 Task: Find connections with filter location Koāth with filter topic #managementwith filter profile language German with filter current company Hacker Associate with filter school Late Shri. Vishnu Waman Thakur Charitable Trust VIVA Institute of Technology at Shirgoan Post Virar Tal Vasai Dist Thane with filter industry Venture Capital and Private Equity Principals with filter service category Computer Networking with filter keywords title Software Engineer
Action: Mouse moved to (259, 212)
Screenshot: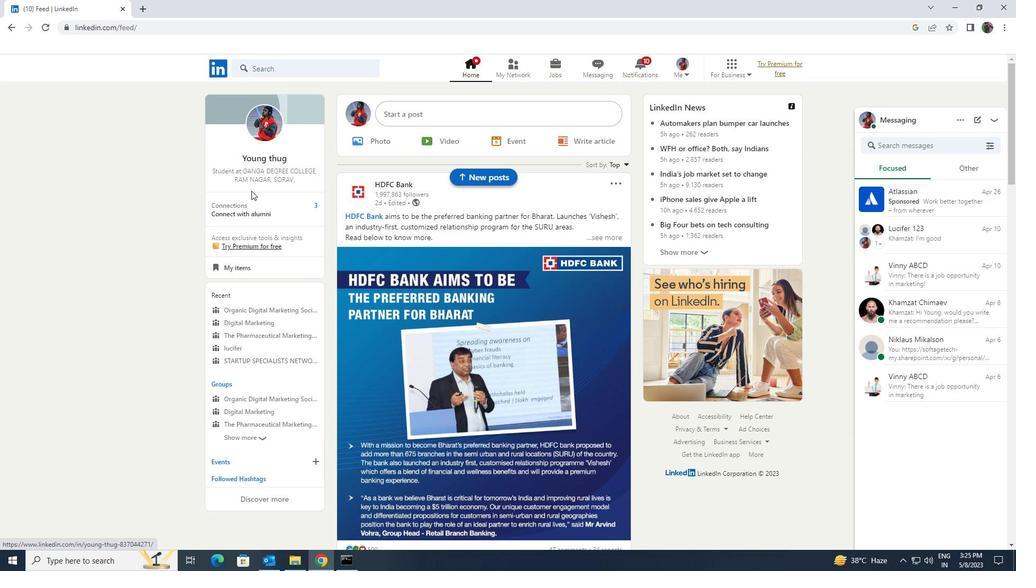 
Action: Mouse pressed left at (259, 212)
Screenshot: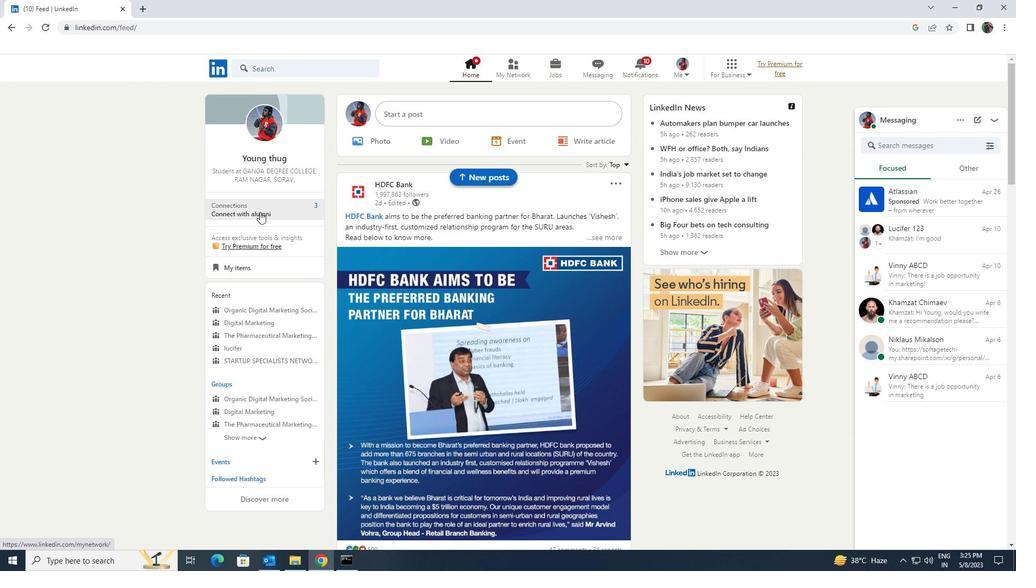 
Action: Mouse moved to (267, 127)
Screenshot: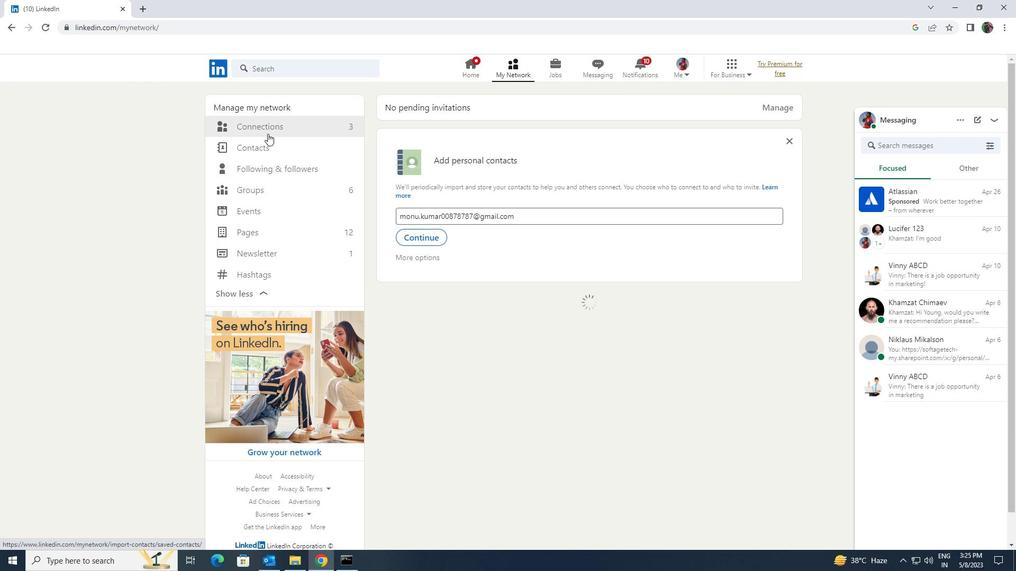 
Action: Mouse pressed left at (267, 127)
Screenshot: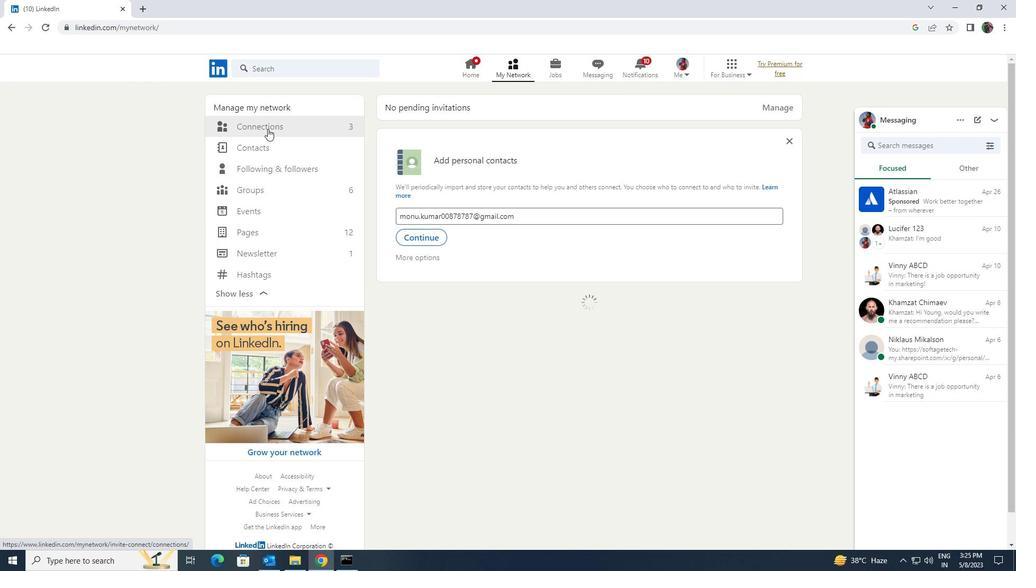 
Action: Mouse moved to (563, 127)
Screenshot: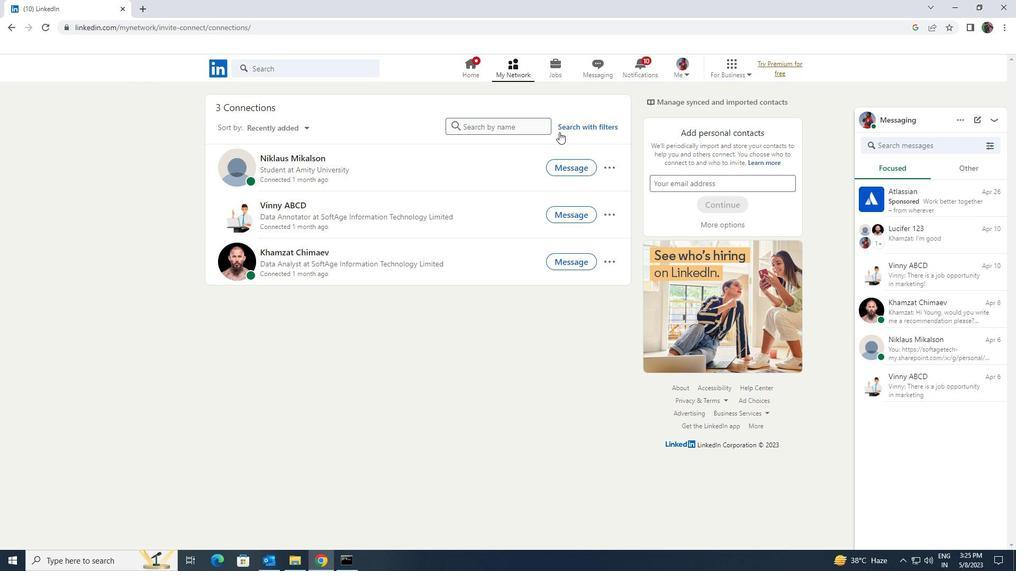 
Action: Mouse pressed left at (563, 127)
Screenshot: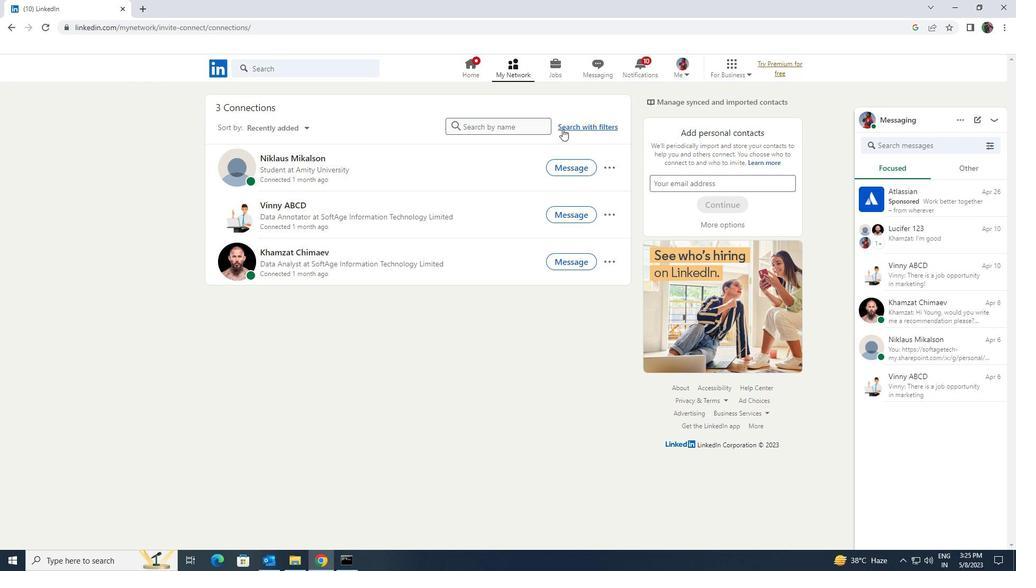 
Action: Mouse moved to (529, 98)
Screenshot: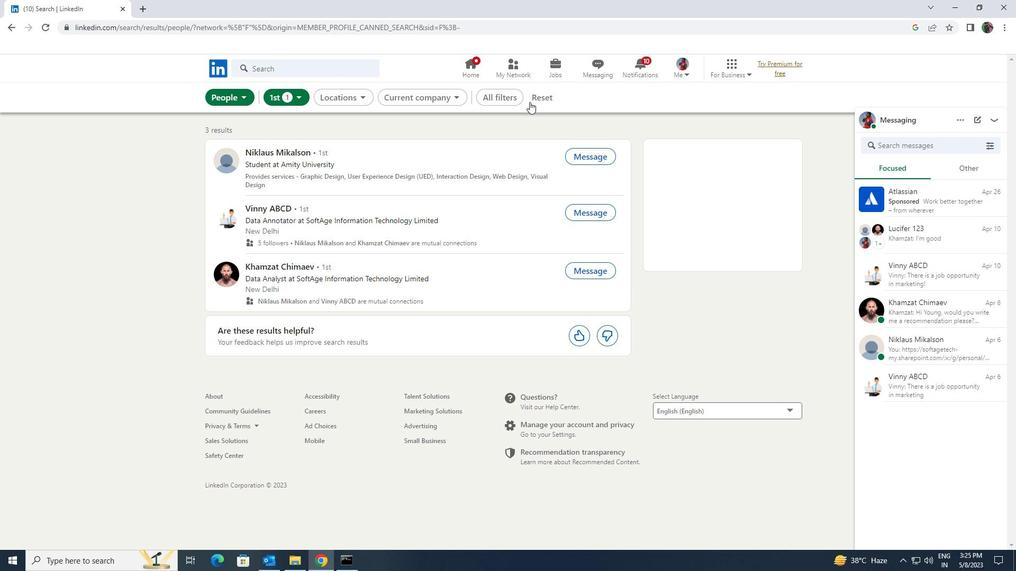 
Action: Mouse pressed left at (529, 98)
Screenshot: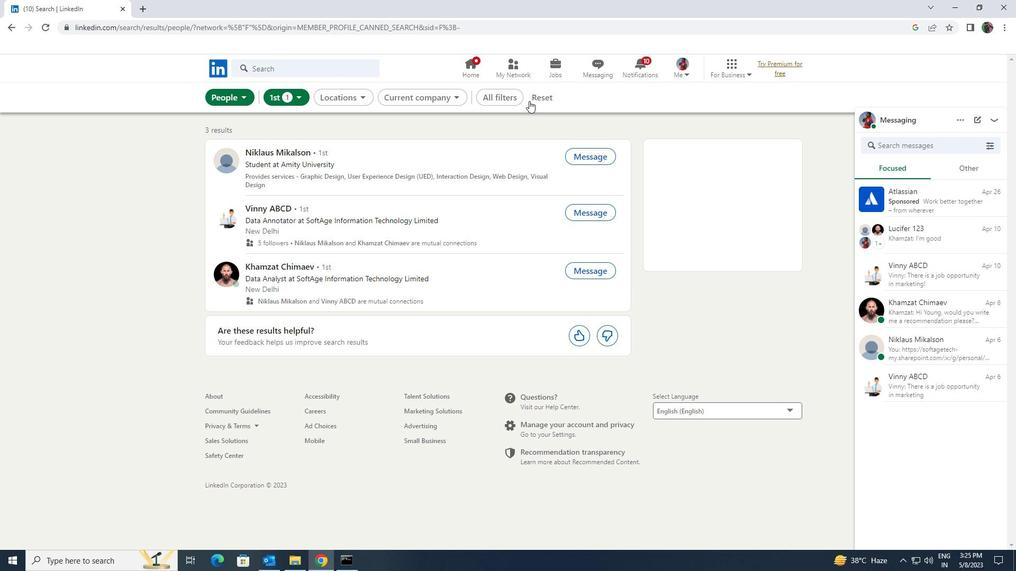 
Action: Mouse moved to (523, 102)
Screenshot: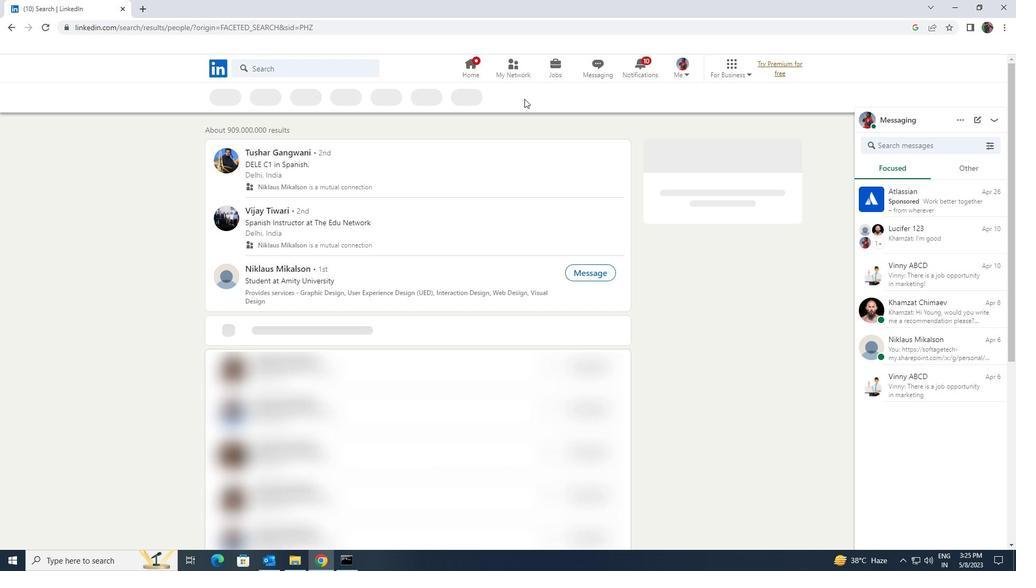 
Action: Mouse pressed left at (523, 102)
Screenshot: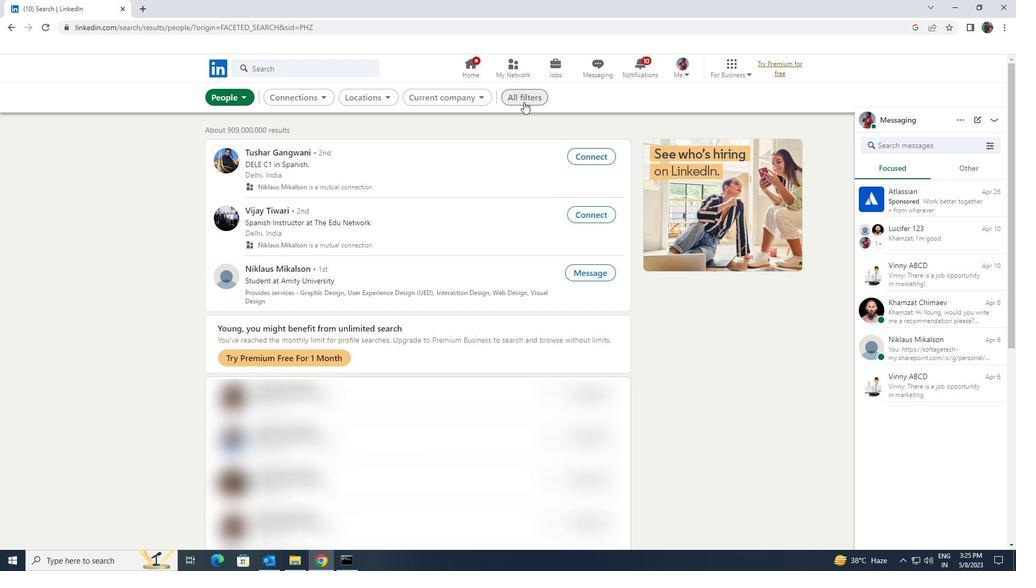 
Action: Mouse moved to (881, 416)
Screenshot: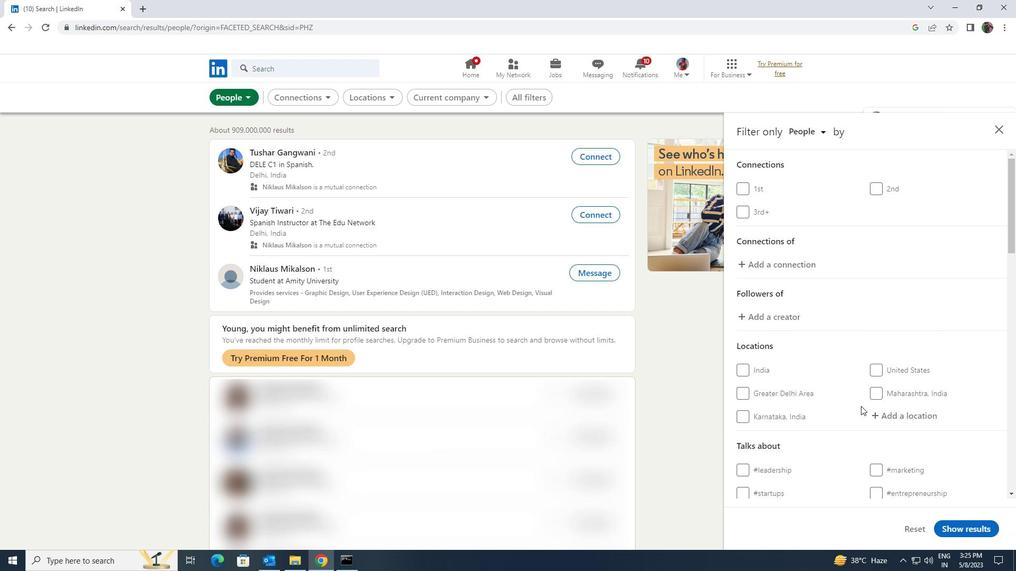 
Action: Mouse pressed left at (881, 416)
Screenshot: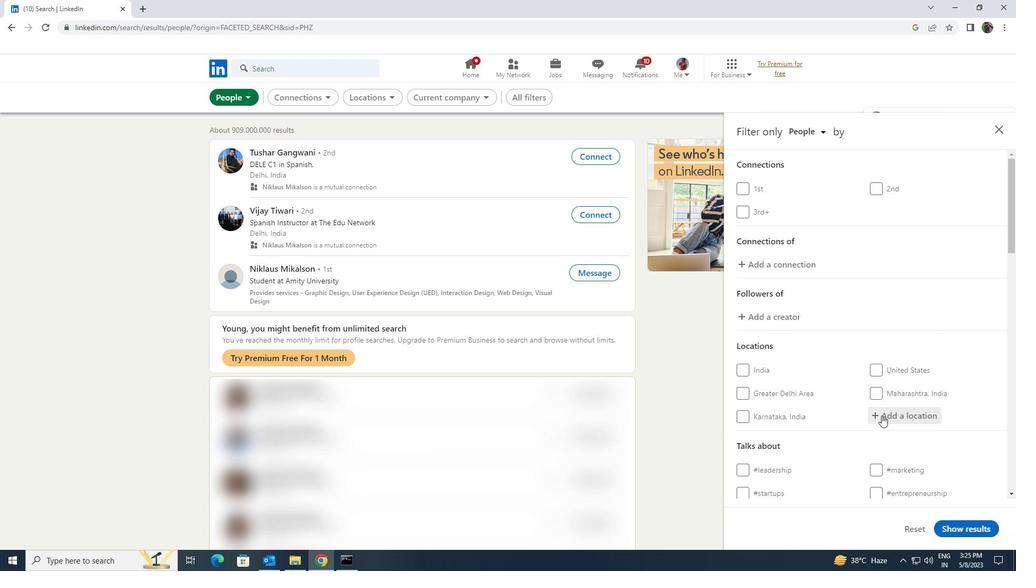 
Action: Key pressed <Key.shift>KOATH
Screenshot: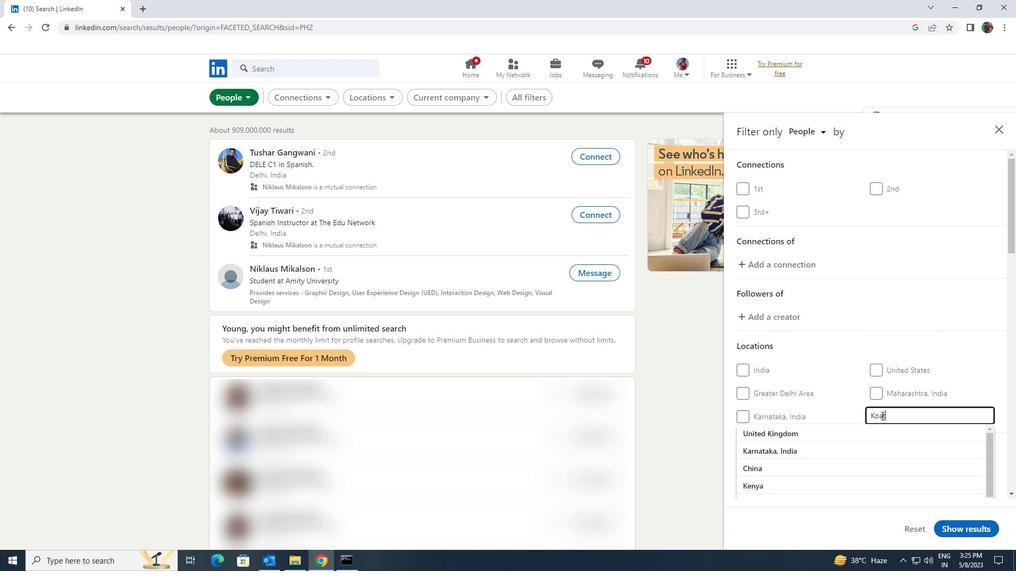 
Action: Mouse moved to (886, 413)
Screenshot: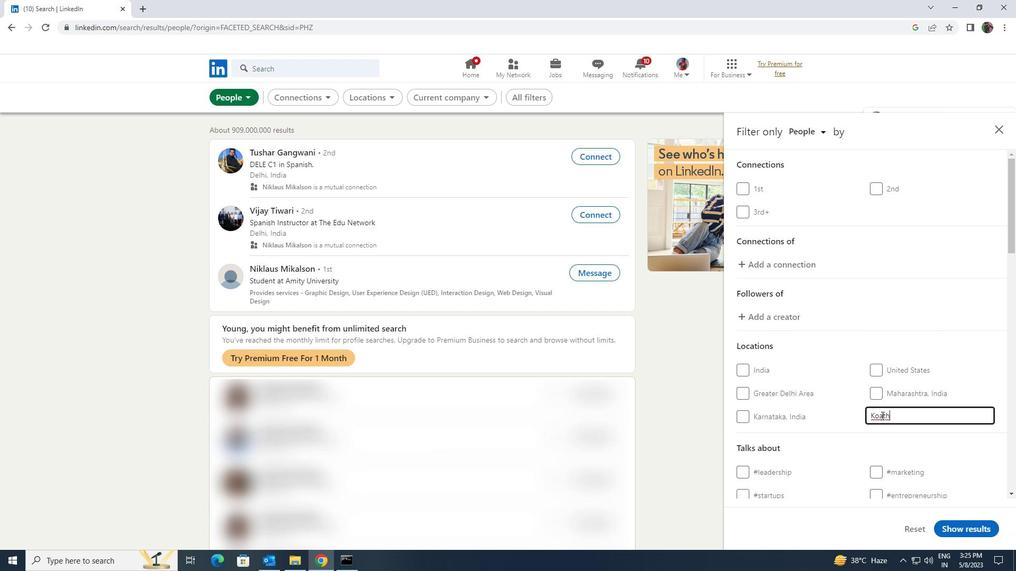 
Action: Mouse scrolled (886, 412) with delta (0, 0)
Screenshot: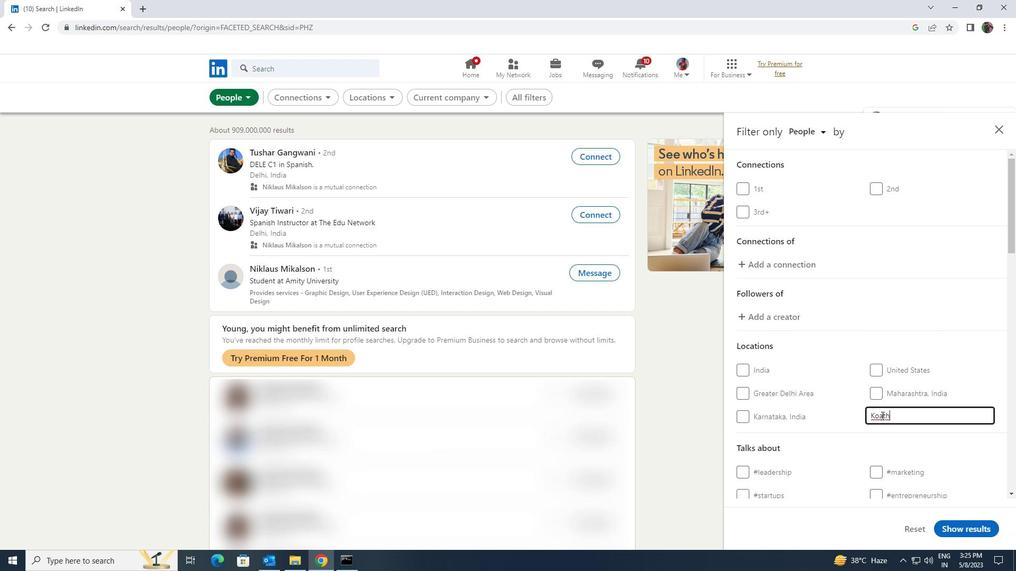 
Action: Mouse scrolled (886, 412) with delta (0, 0)
Screenshot: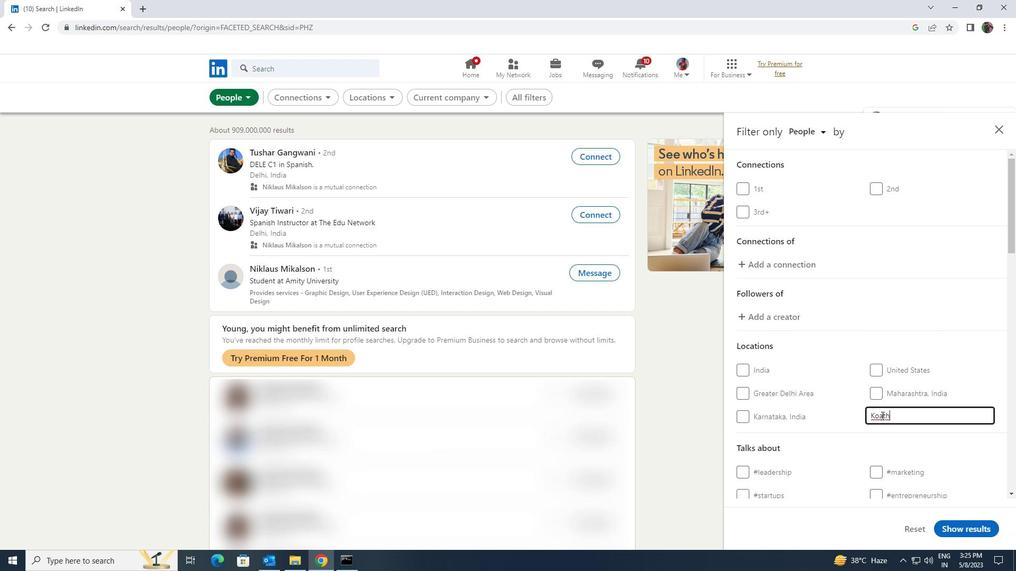 
Action: Mouse moved to (888, 412)
Screenshot: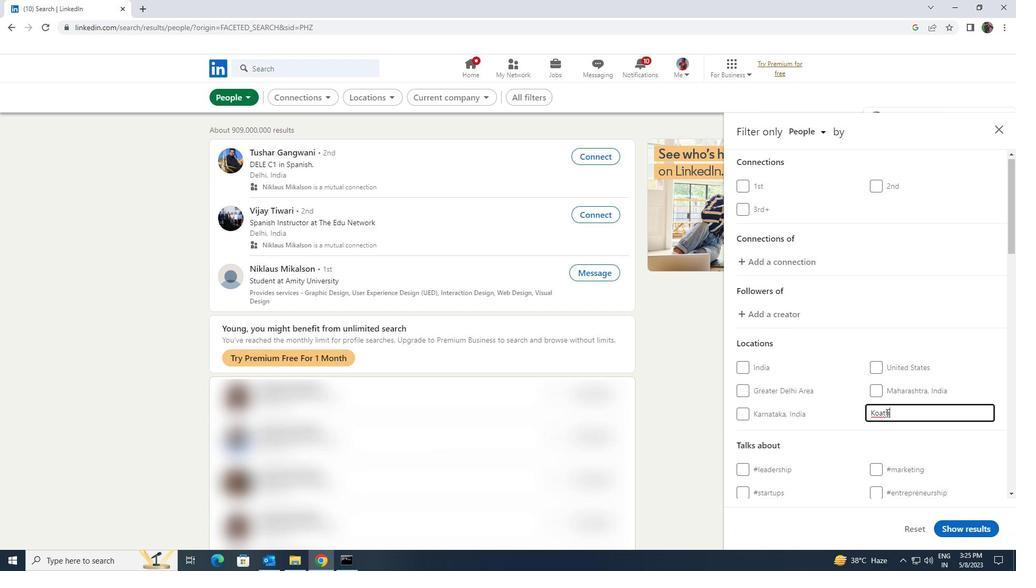 
Action: Mouse pressed left at (888, 412)
Screenshot: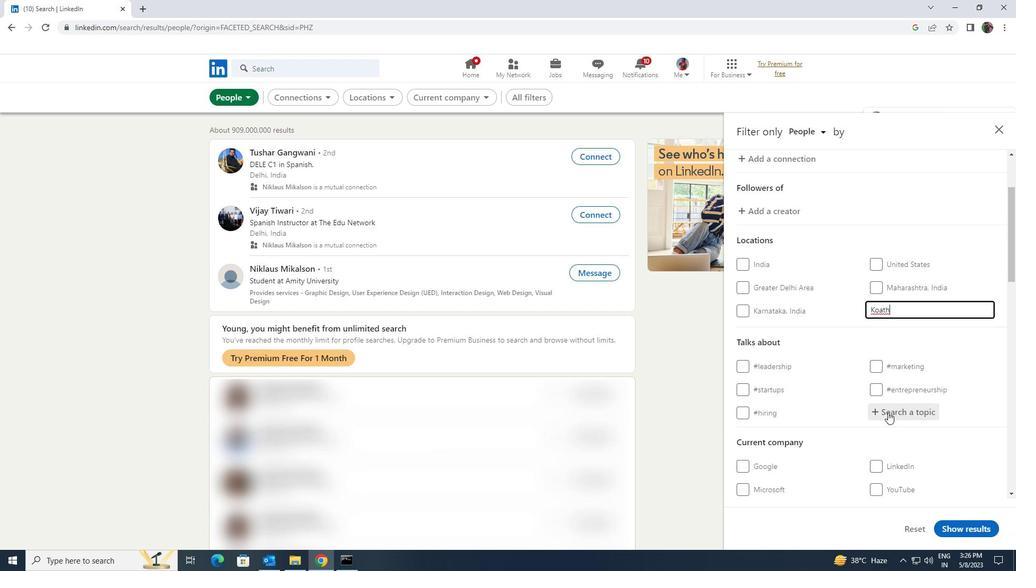 
Action: Key pressed <Key.shift><Key.shift><Key.shift><Key.shift><Key.shift><Key.shift>MANAGEMENT
Screenshot: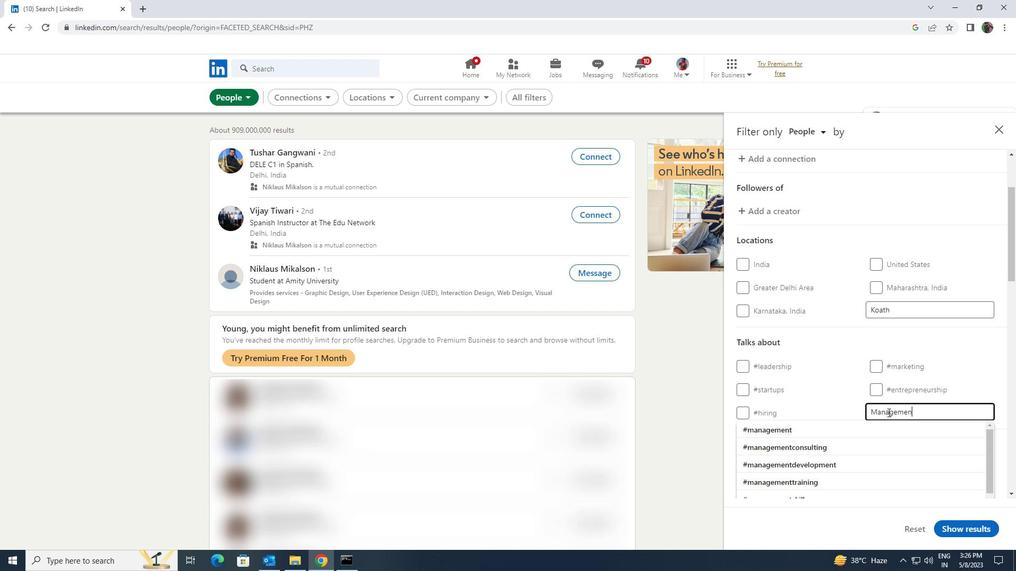 
Action: Mouse moved to (882, 422)
Screenshot: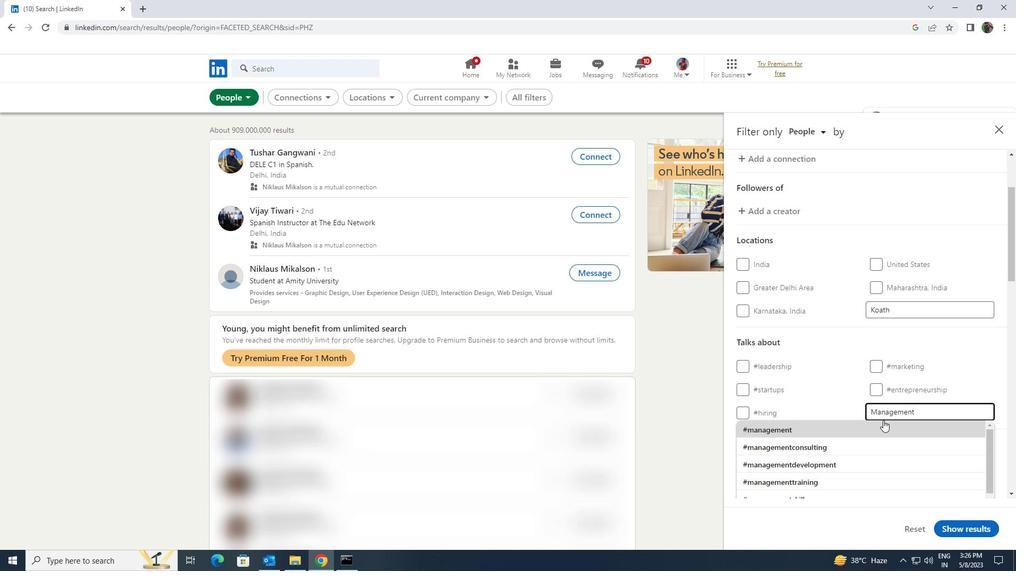 
Action: Mouse pressed left at (882, 422)
Screenshot: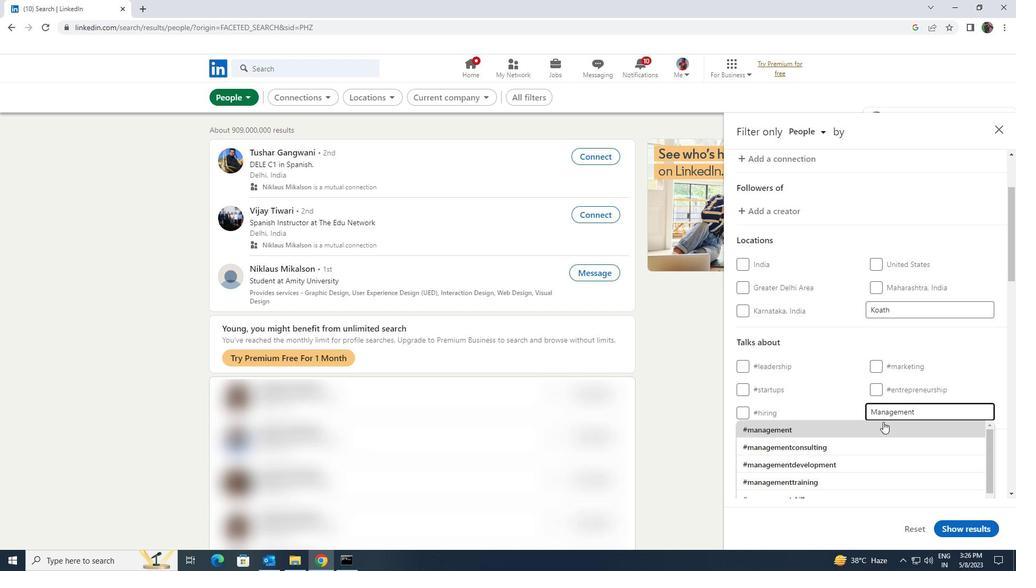 
Action: Mouse scrolled (882, 422) with delta (0, 0)
Screenshot: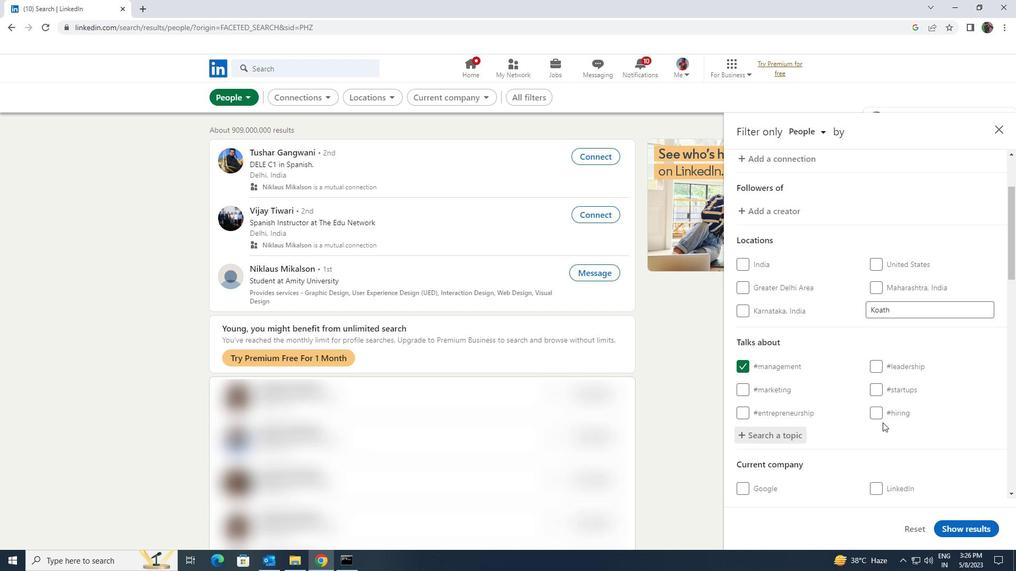 
Action: Mouse moved to (882, 419)
Screenshot: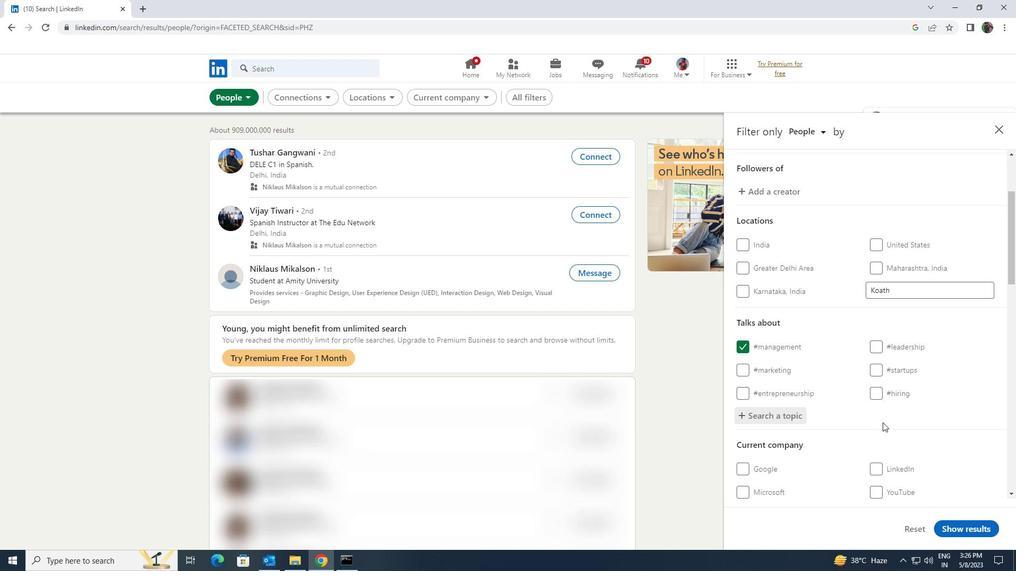 
Action: Mouse scrolled (882, 419) with delta (0, 0)
Screenshot: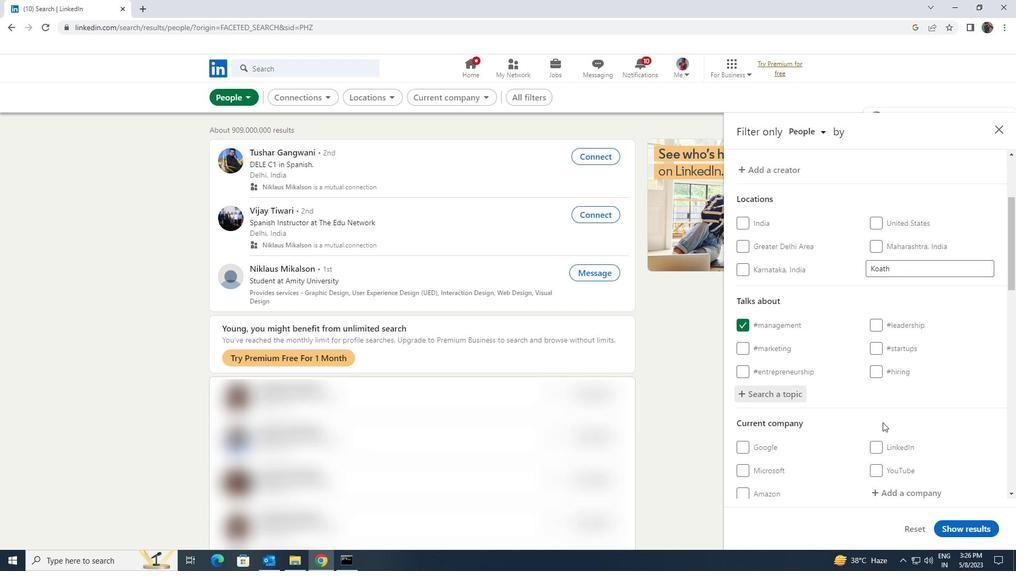 
Action: Mouse scrolled (882, 419) with delta (0, 0)
Screenshot: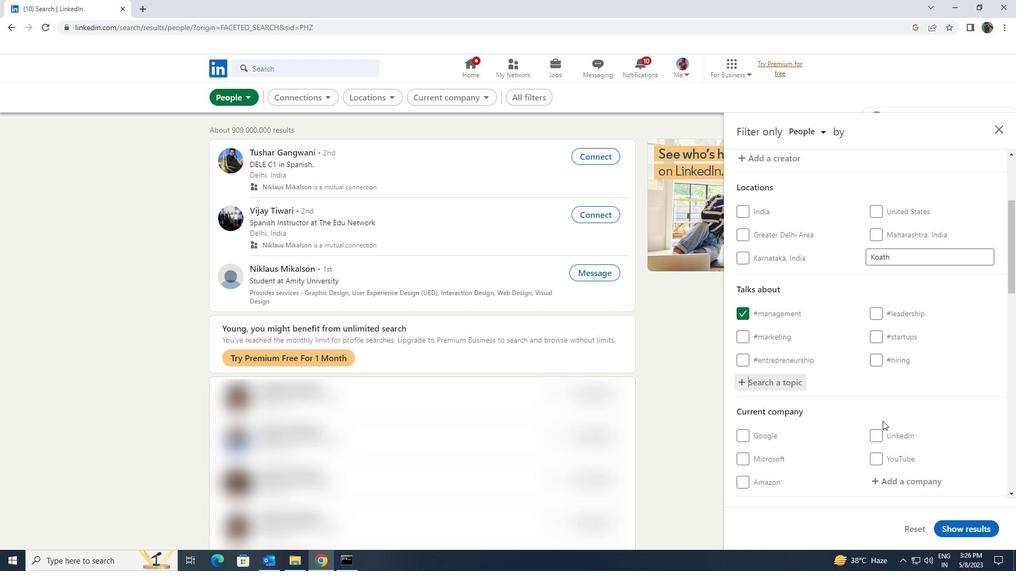 
Action: Mouse scrolled (882, 419) with delta (0, 0)
Screenshot: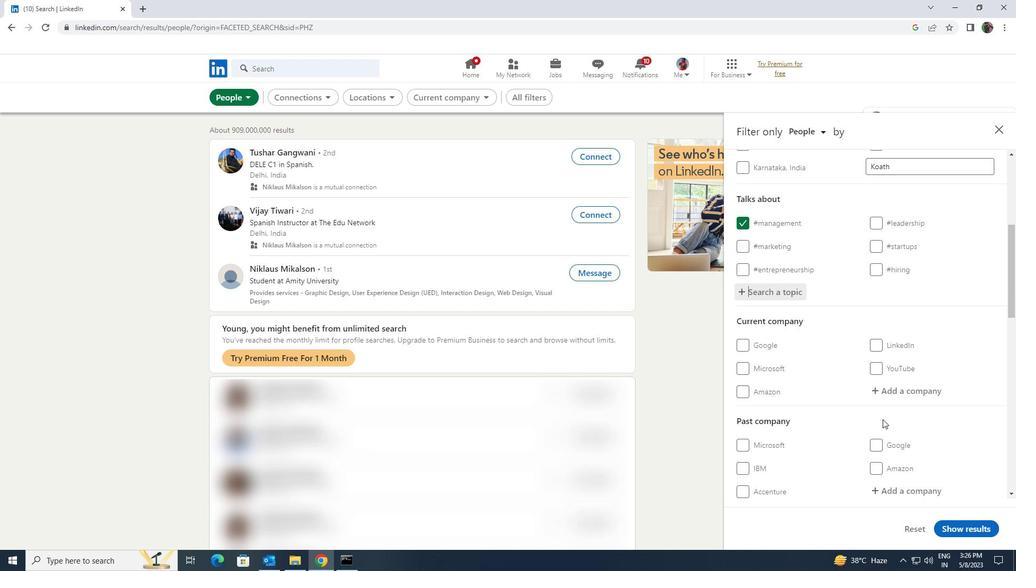 
Action: Mouse scrolled (882, 419) with delta (0, 0)
Screenshot: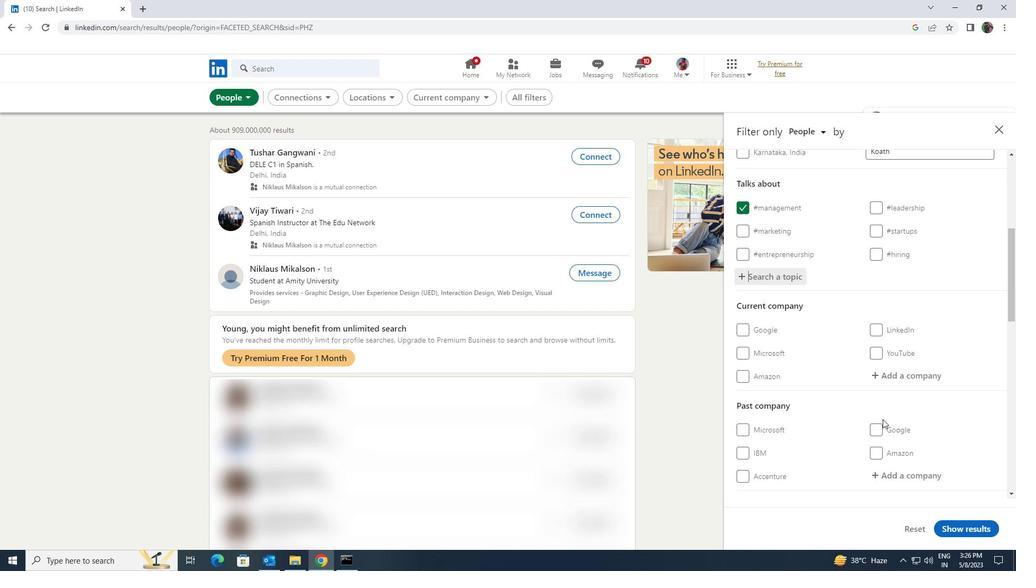 
Action: Mouse scrolled (882, 419) with delta (0, 0)
Screenshot: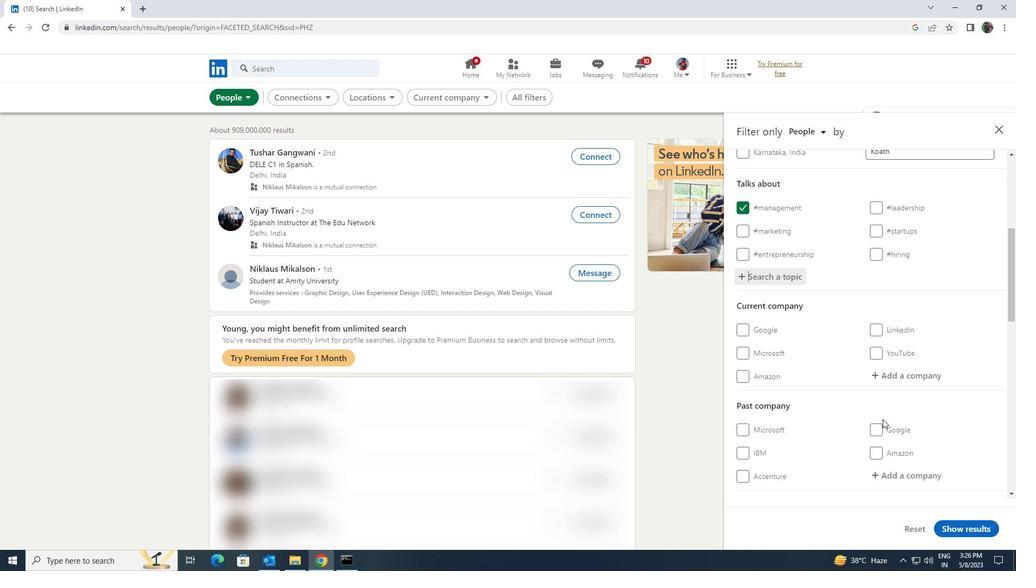 
Action: Mouse scrolled (882, 419) with delta (0, 0)
Screenshot: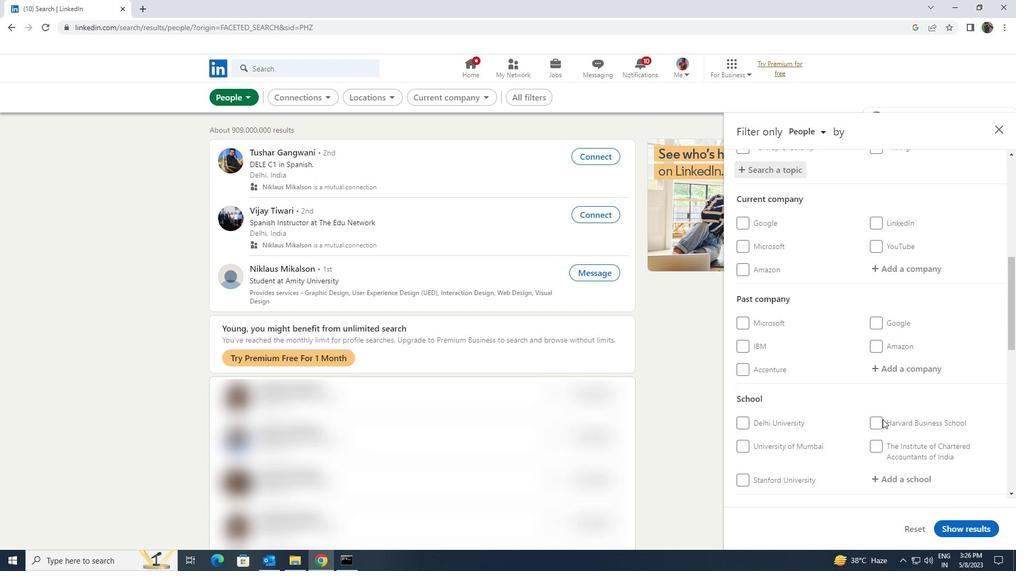 
Action: Mouse scrolled (882, 419) with delta (0, 0)
Screenshot: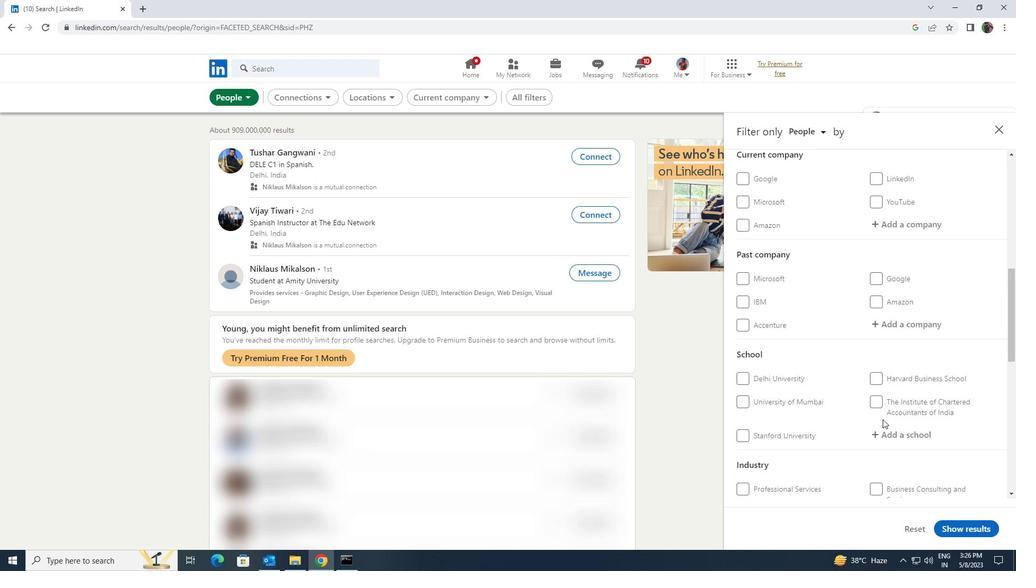 
Action: Mouse scrolled (882, 419) with delta (0, 0)
Screenshot: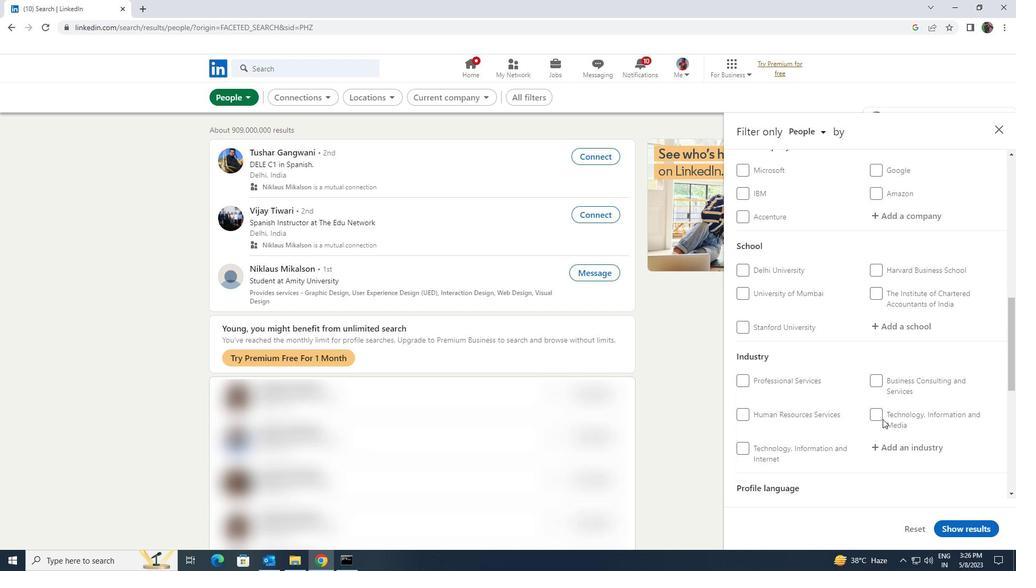 
Action: Mouse scrolled (882, 419) with delta (0, 0)
Screenshot: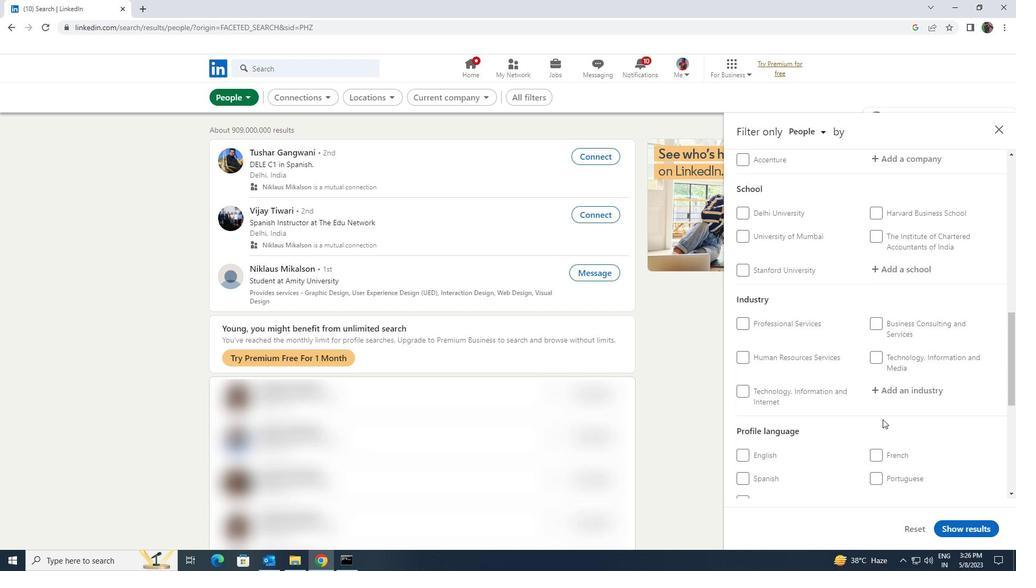 
Action: Mouse moved to (771, 450)
Screenshot: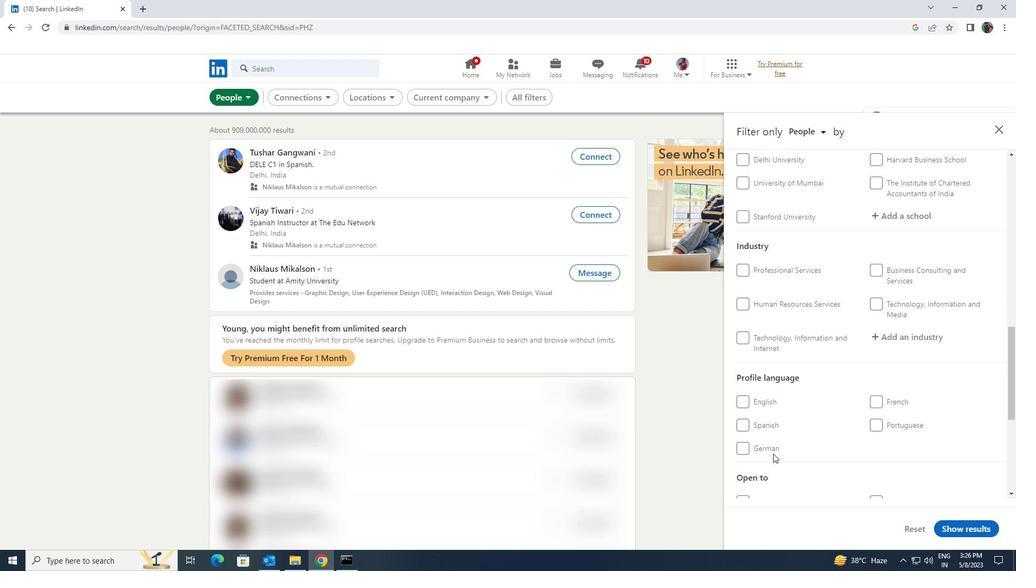 
Action: Mouse pressed left at (771, 450)
Screenshot: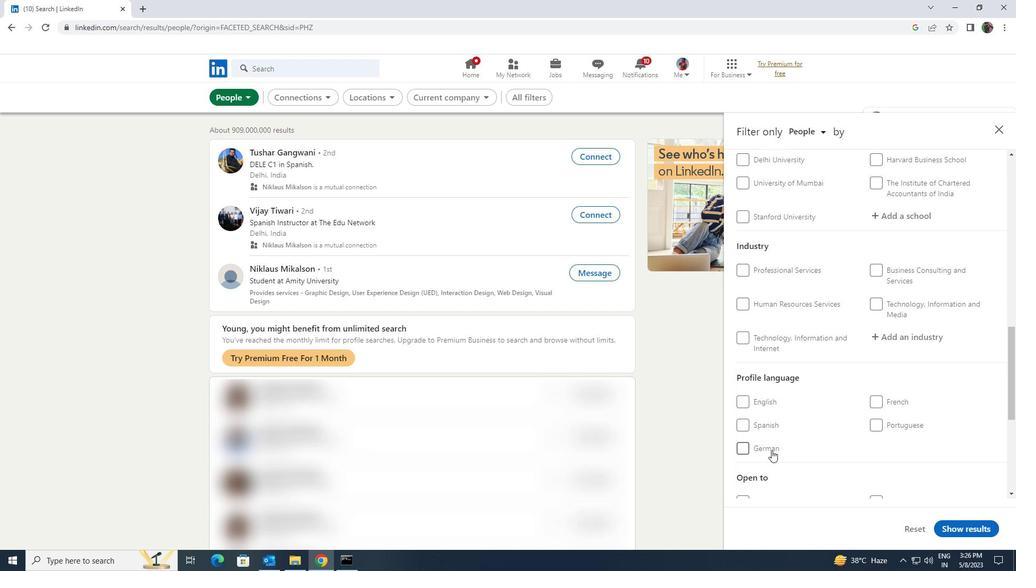 
Action: Mouse moved to (811, 435)
Screenshot: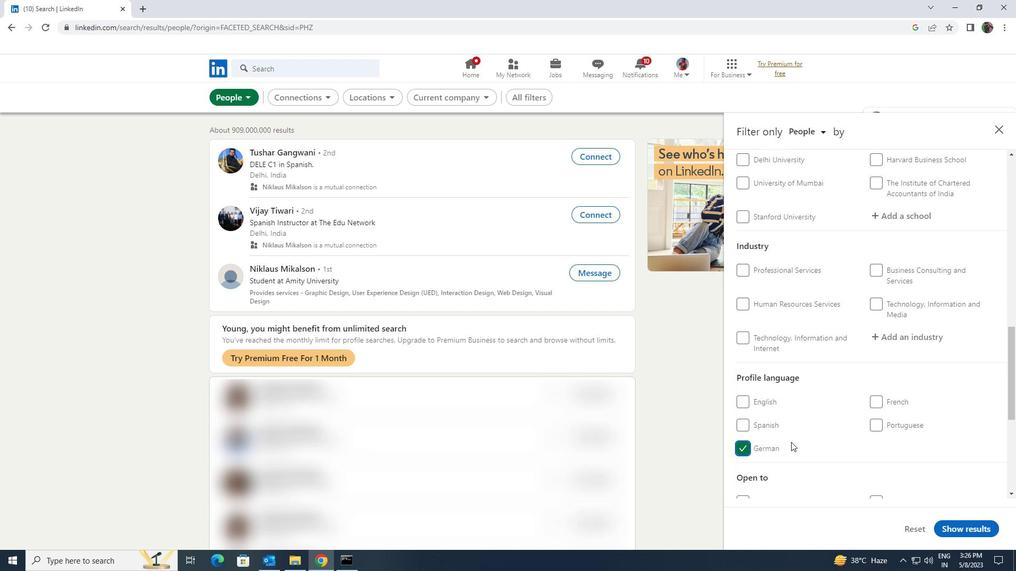 
Action: Mouse scrolled (811, 436) with delta (0, 0)
Screenshot: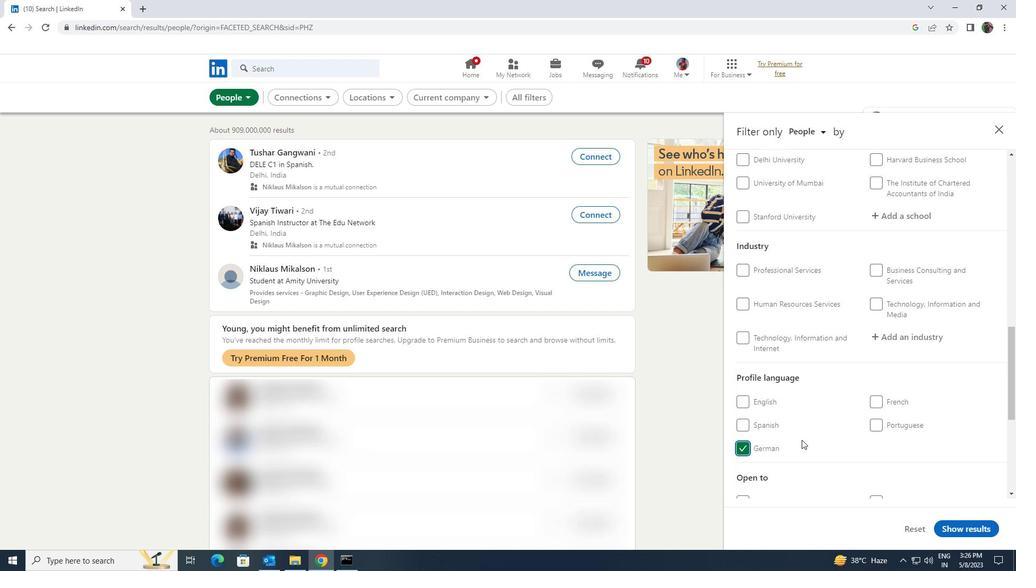 
Action: Mouse scrolled (811, 436) with delta (0, 0)
Screenshot: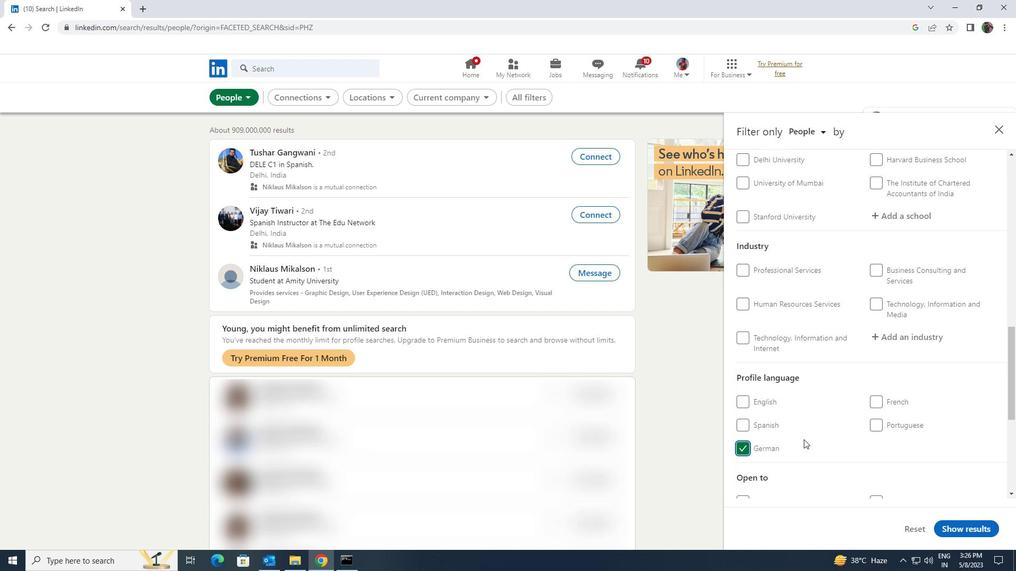 
Action: Mouse scrolled (811, 436) with delta (0, 0)
Screenshot: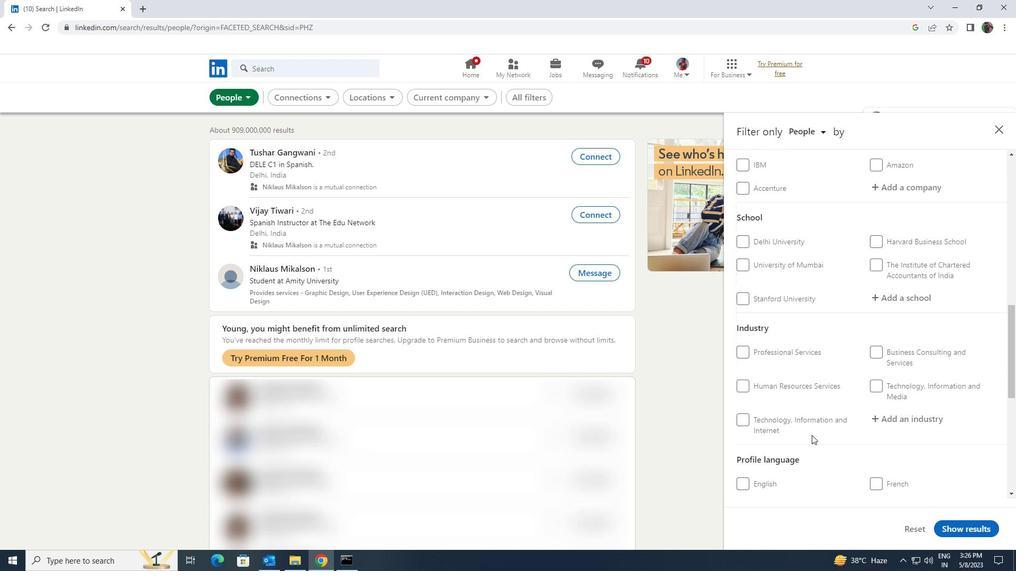 
Action: Mouse scrolled (811, 436) with delta (0, 0)
Screenshot: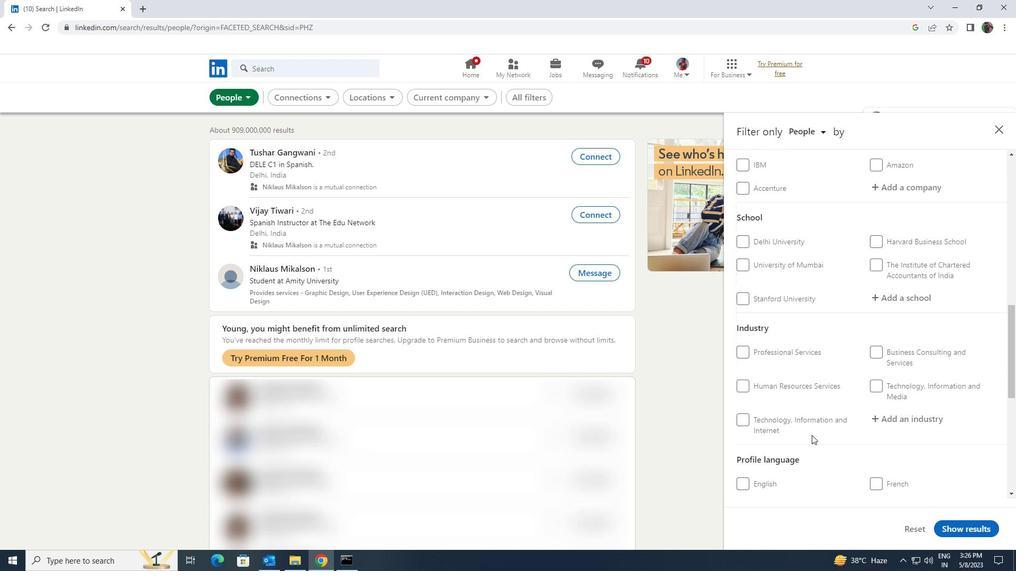 
Action: Mouse scrolled (811, 436) with delta (0, 0)
Screenshot: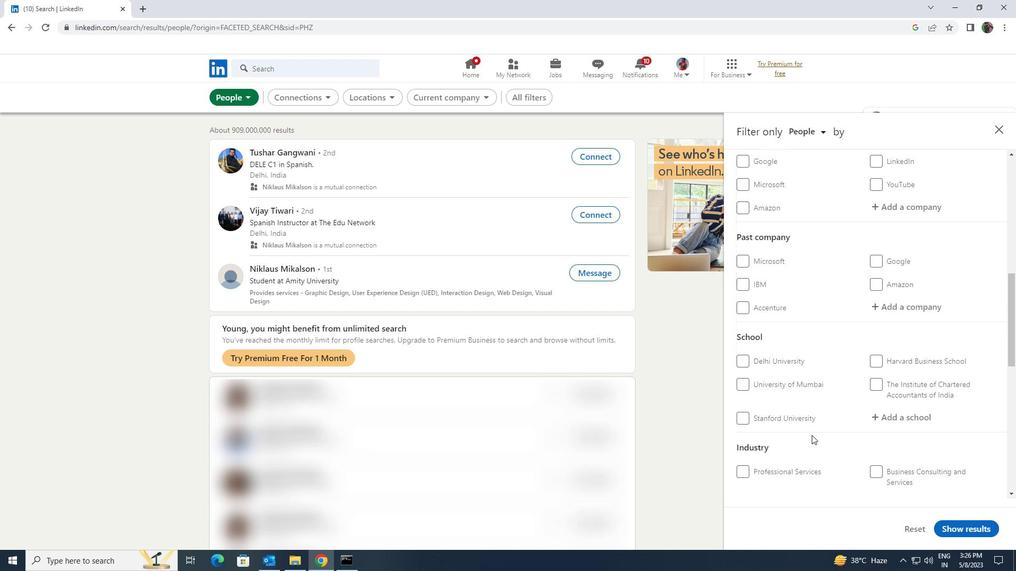 
Action: Mouse scrolled (811, 436) with delta (0, 0)
Screenshot: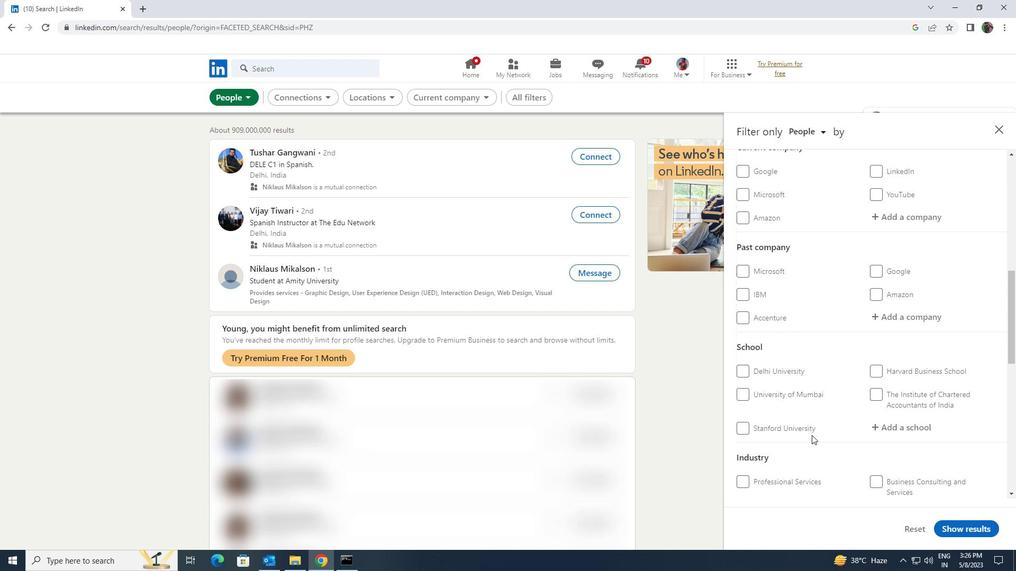 
Action: Mouse scrolled (811, 436) with delta (0, 0)
Screenshot: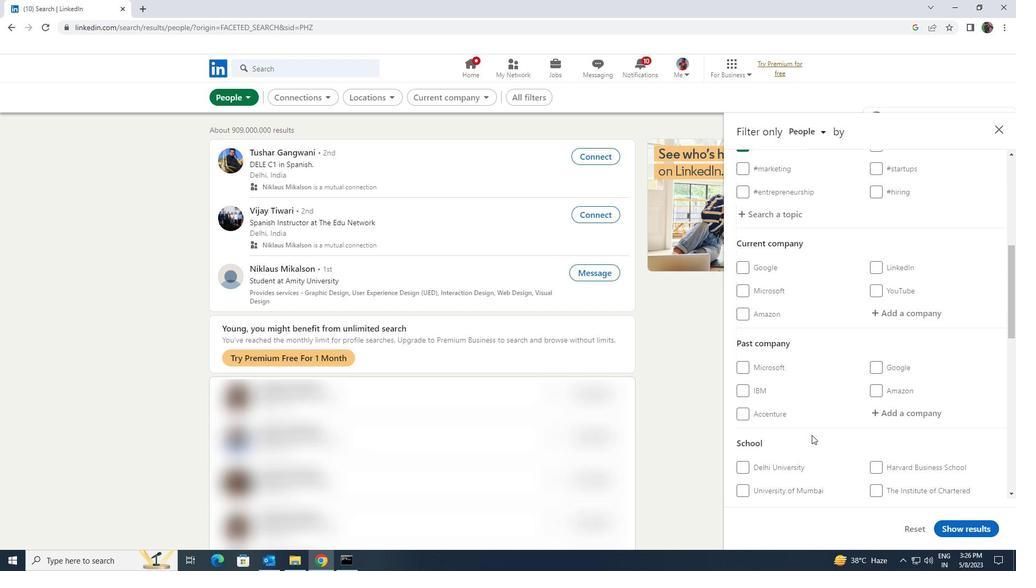 
Action: Mouse moved to (880, 377)
Screenshot: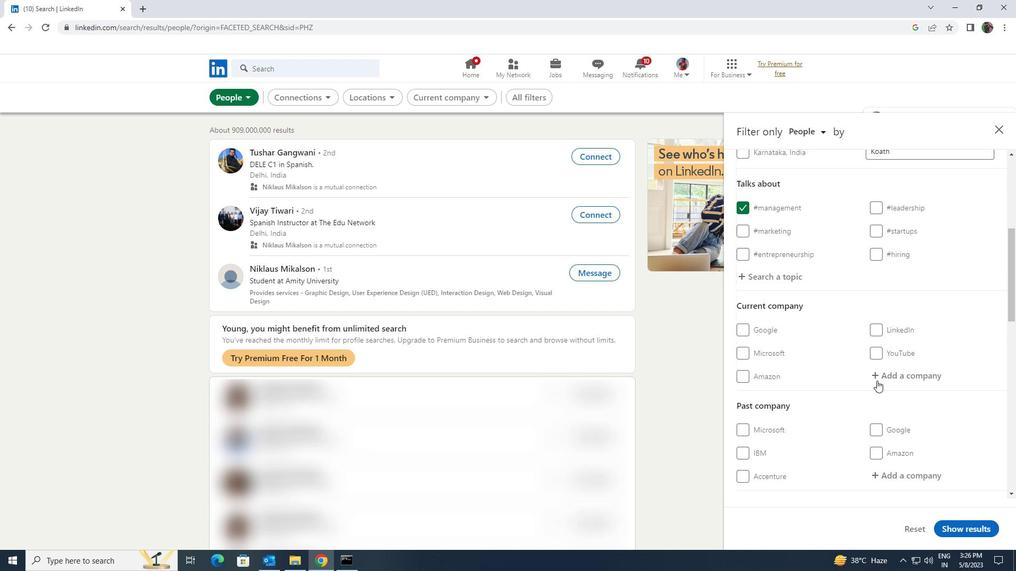 
Action: Mouse pressed left at (880, 377)
Screenshot: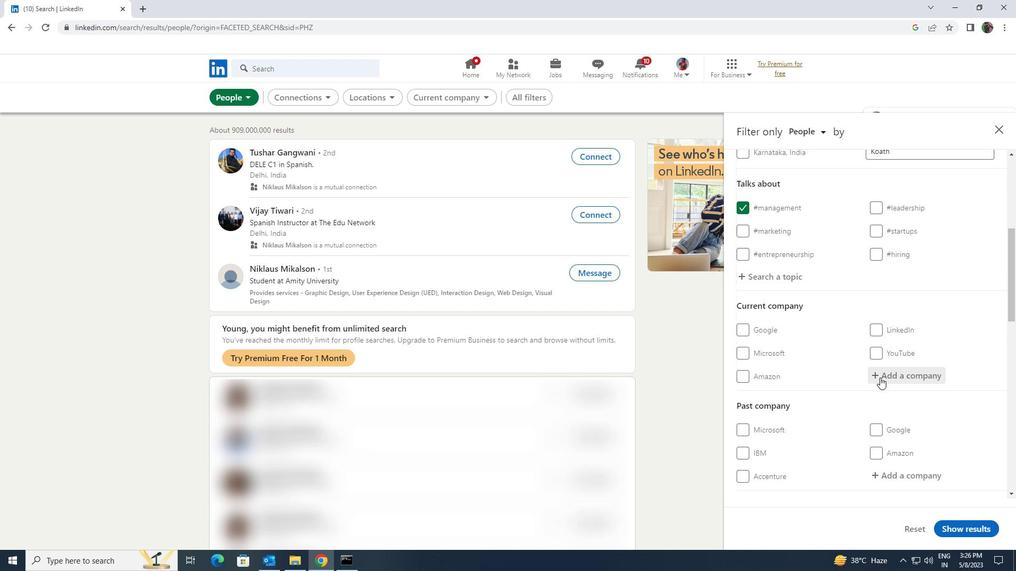 
Action: Mouse moved to (880, 377)
Screenshot: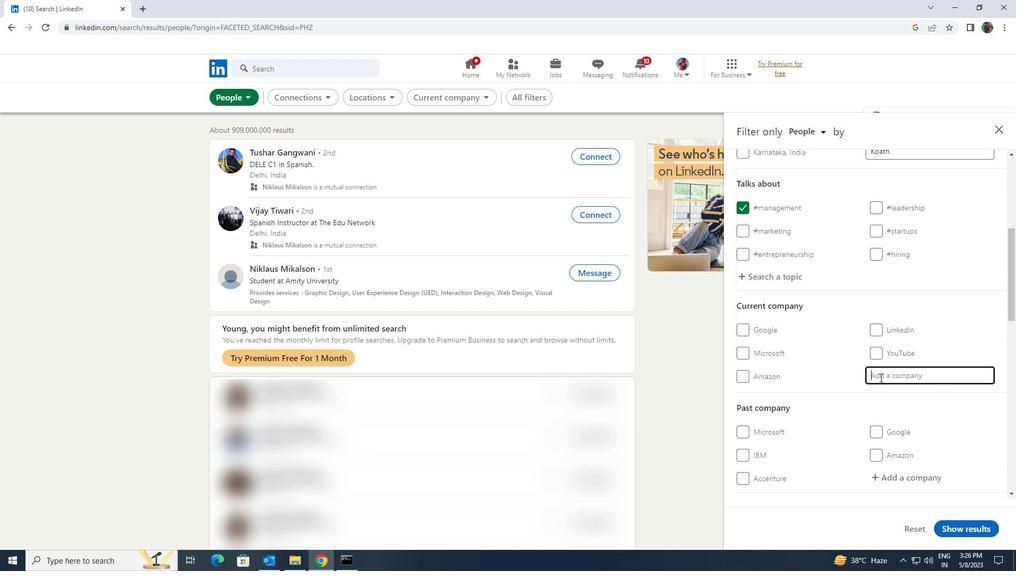 
Action: Key pressed <Key.shift><Key.shift><Key.shift><Key.shift><Key.shift>HACKER<Key.space><Key.shift><Key.shift><Key.shift><Key.shift><Key.shift><Key.shift>ASS
Screenshot: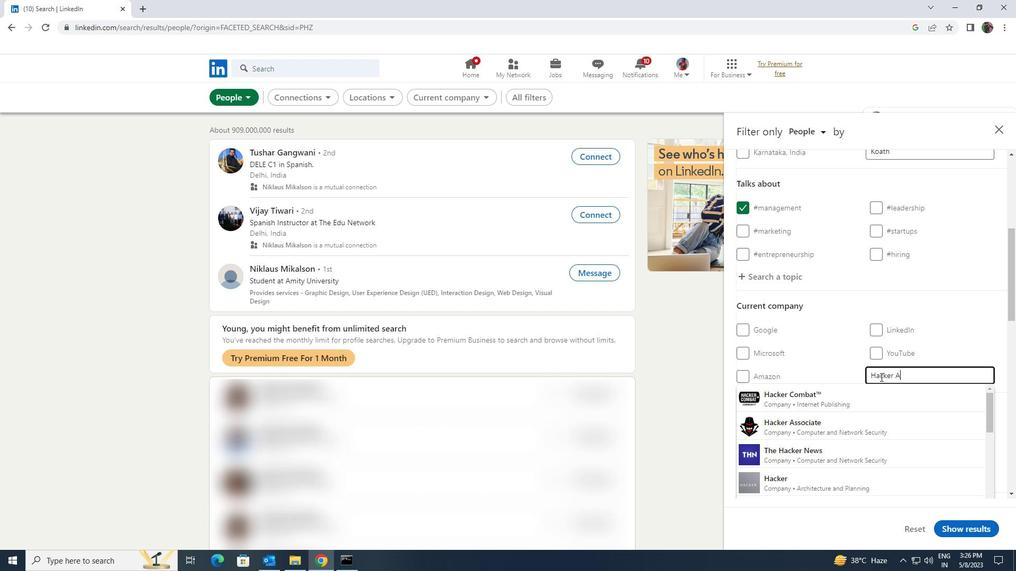 
Action: Mouse moved to (880, 389)
Screenshot: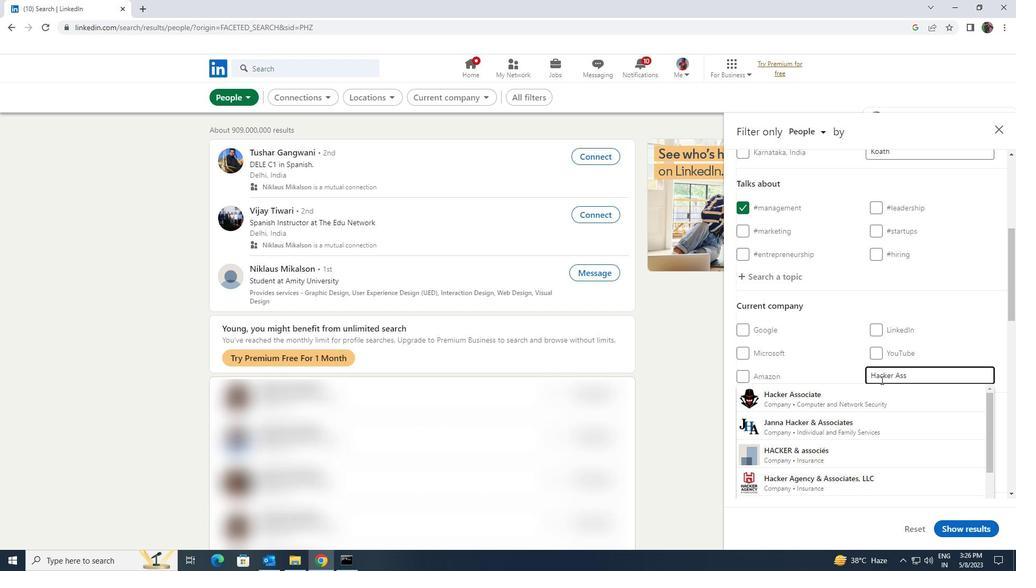 
Action: Mouse pressed left at (880, 389)
Screenshot: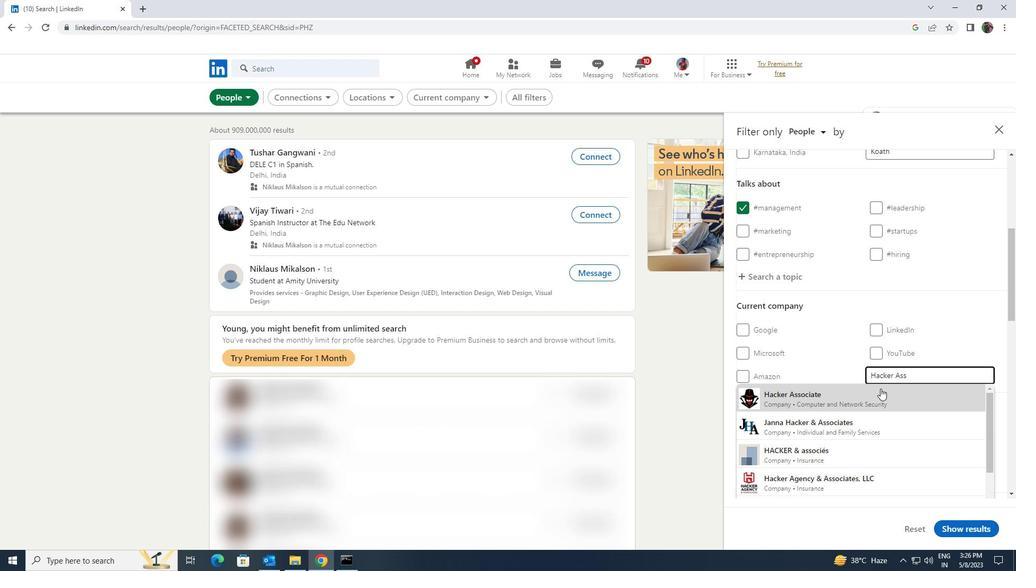 
Action: Mouse scrolled (880, 388) with delta (0, 0)
Screenshot: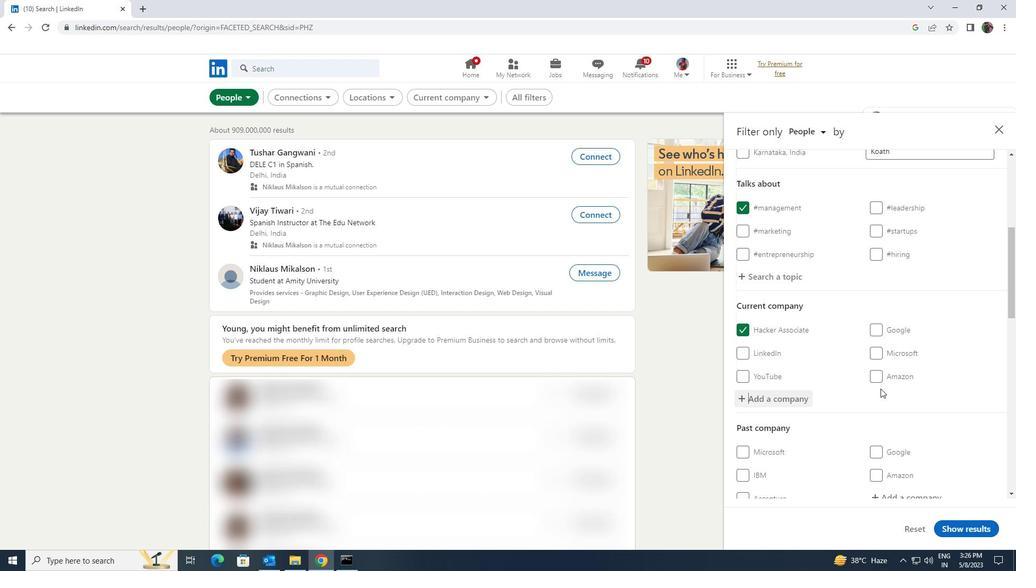 
Action: Mouse scrolled (880, 388) with delta (0, 0)
Screenshot: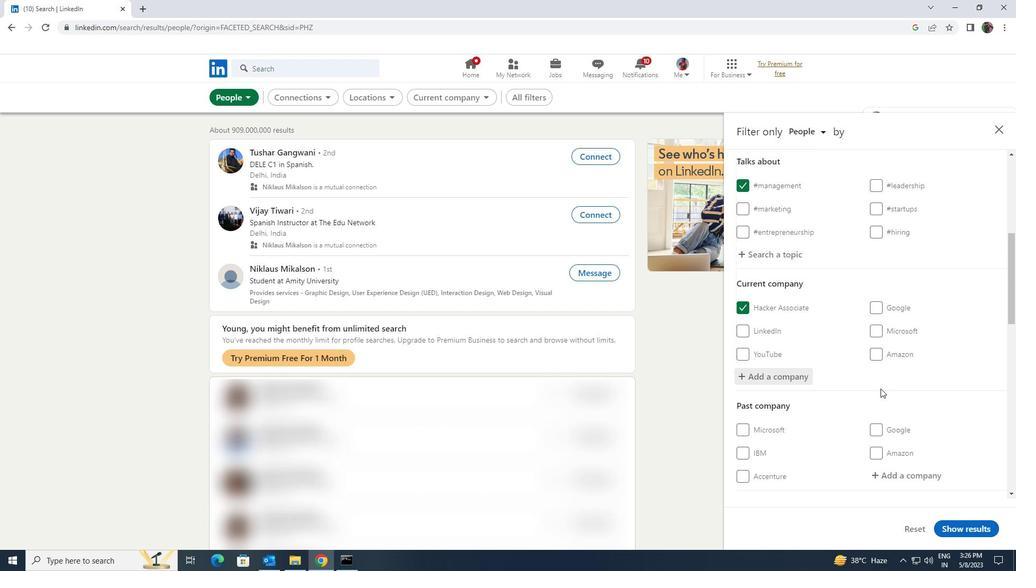 
Action: Mouse scrolled (880, 388) with delta (0, 0)
Screenshot: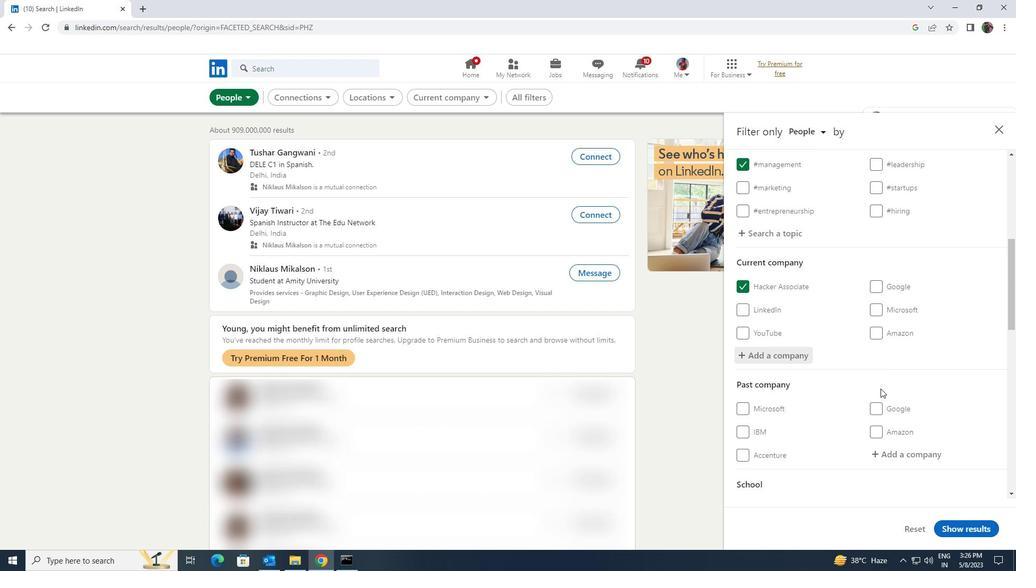 
Action: Mouse scrolled (880, 388) with delta (0, 0)
Screenshot: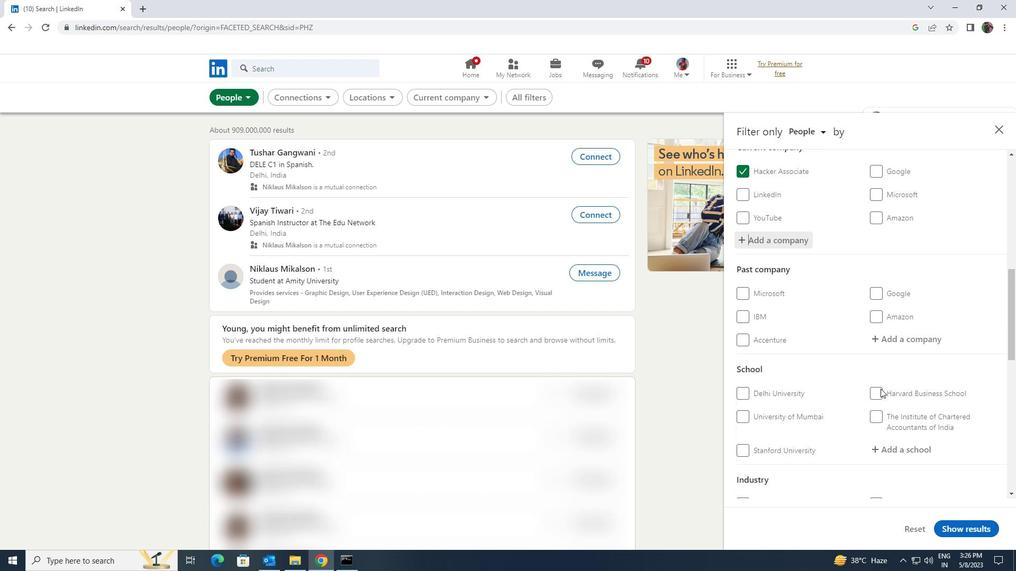 
Action: Mouse scrolled (880, 388) with delta (0, 0)
Screenshot: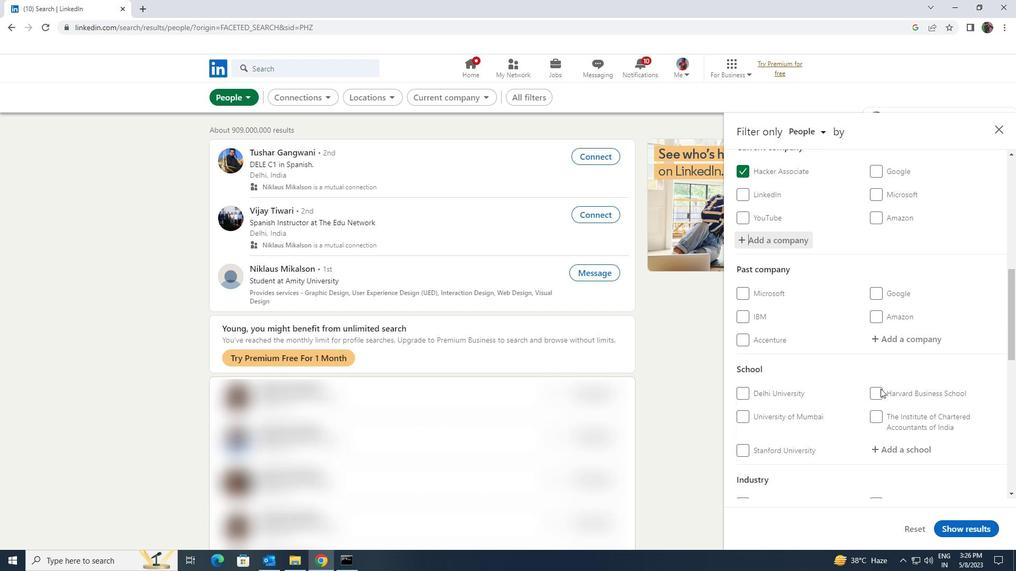 
Action: Mouse moved to (888, 345)
Screenshot: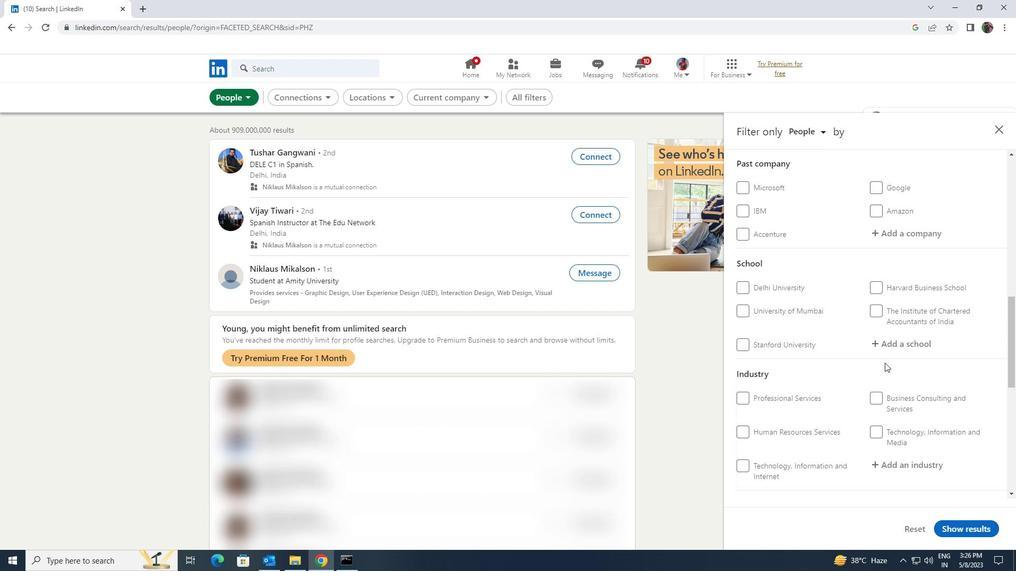 
Action: Mouse pressed left at (888, 345)
Screenshot: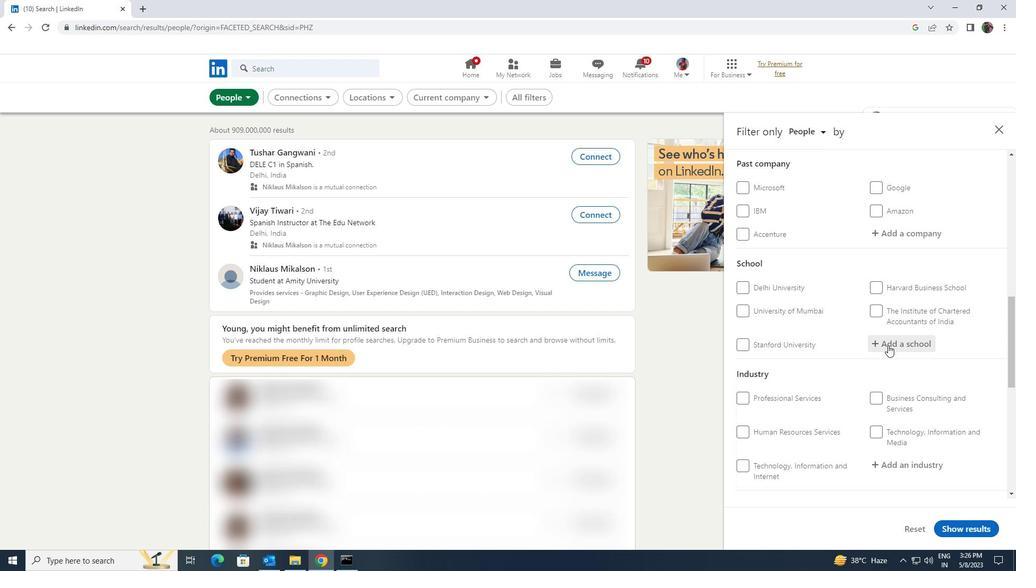 
Action: Key pressed <Key.shift><Key.shift><Key.shift>LATE<Key.space>.<Key.backspace>
Screenshot: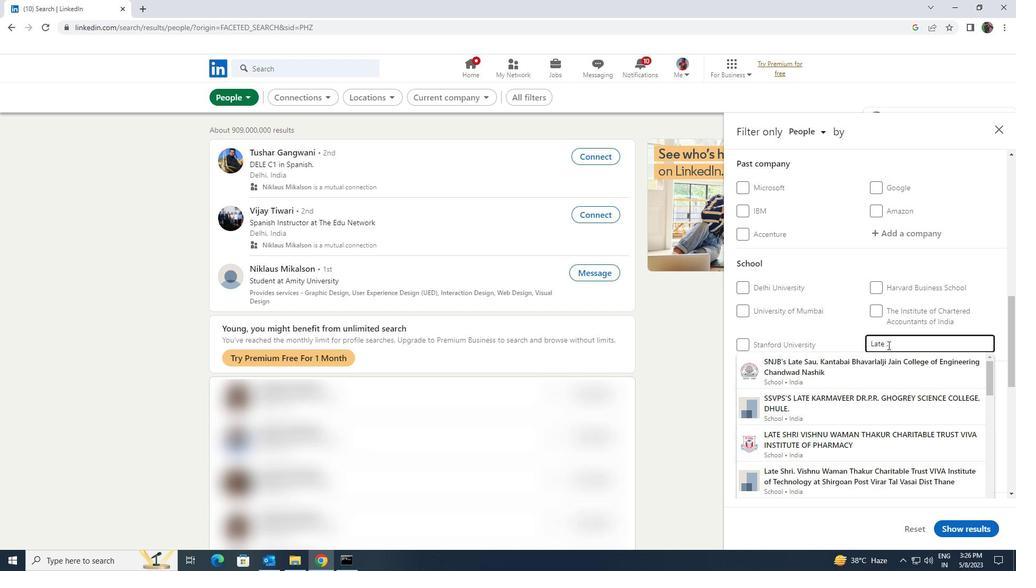 
Action: Mouse moved to (887, 356)
Screenshot: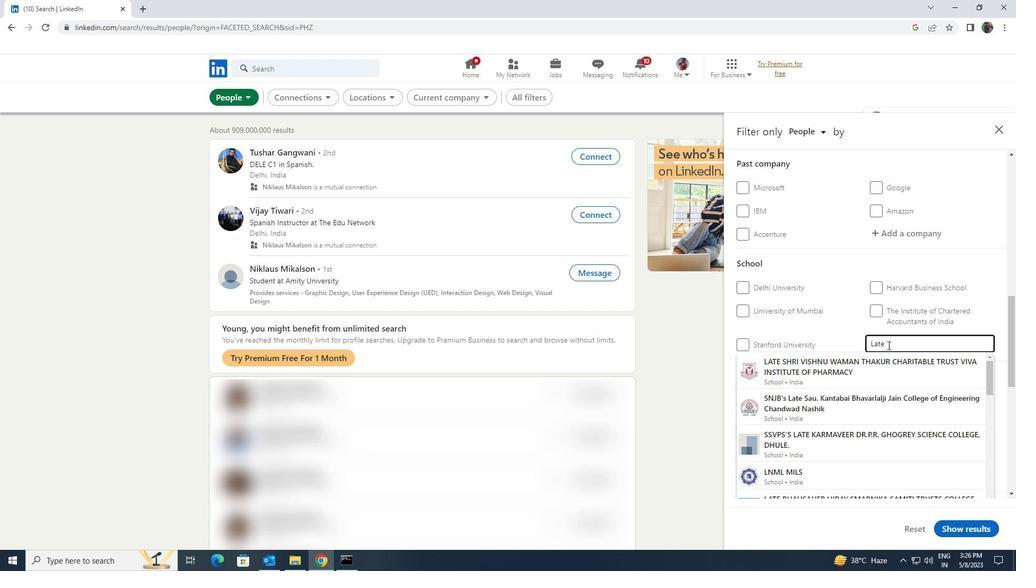 
Action: Mouse pressed left at (887, 356)
Screenshot: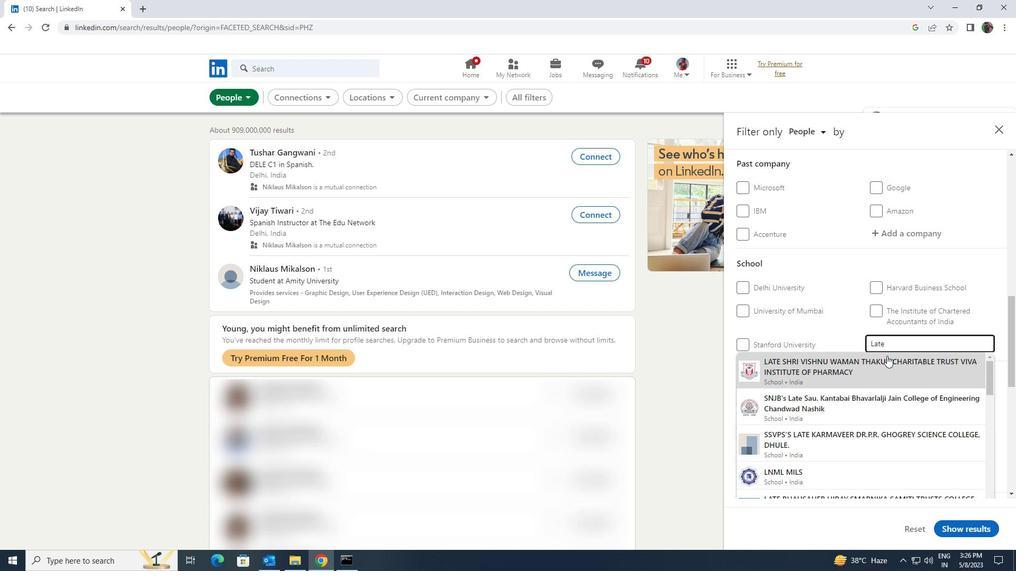 
Action: Mouse moved to (887, 356)
Screenshot: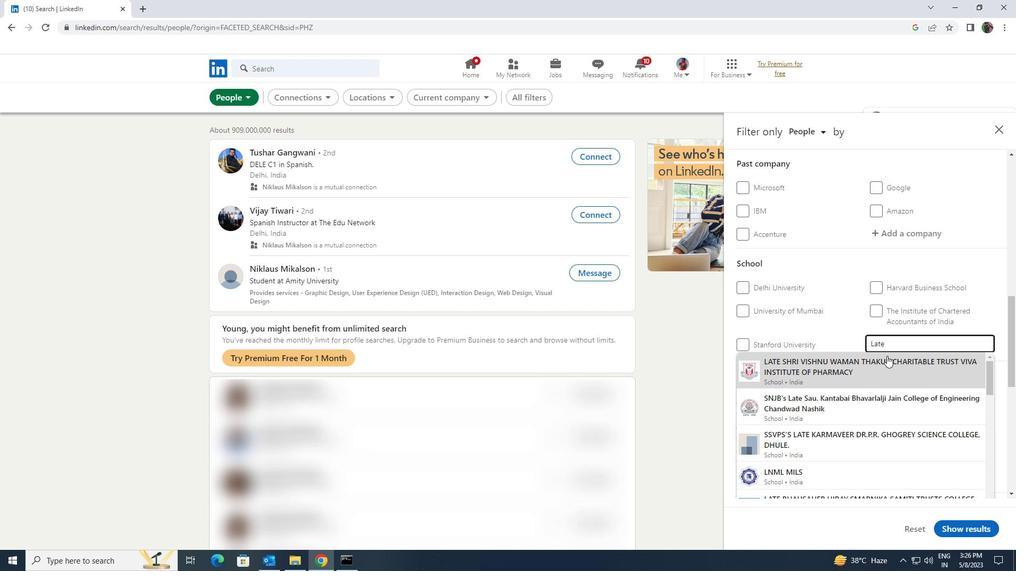 
Action: Mouse scrolled (887, 355) with delta (0, 0)
Screenshot: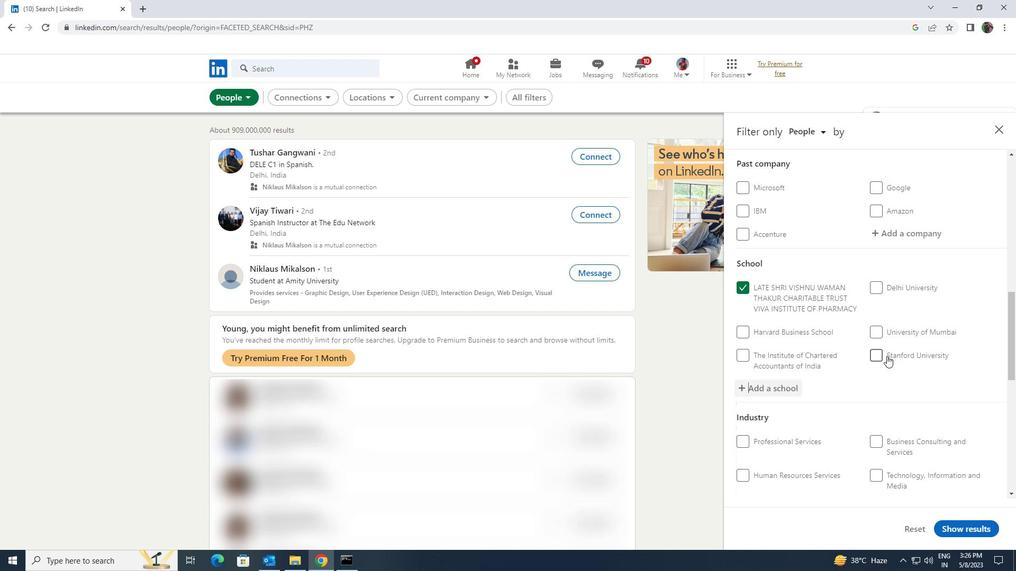 
Action: Mouse moved to (888, 356)
Screenshot: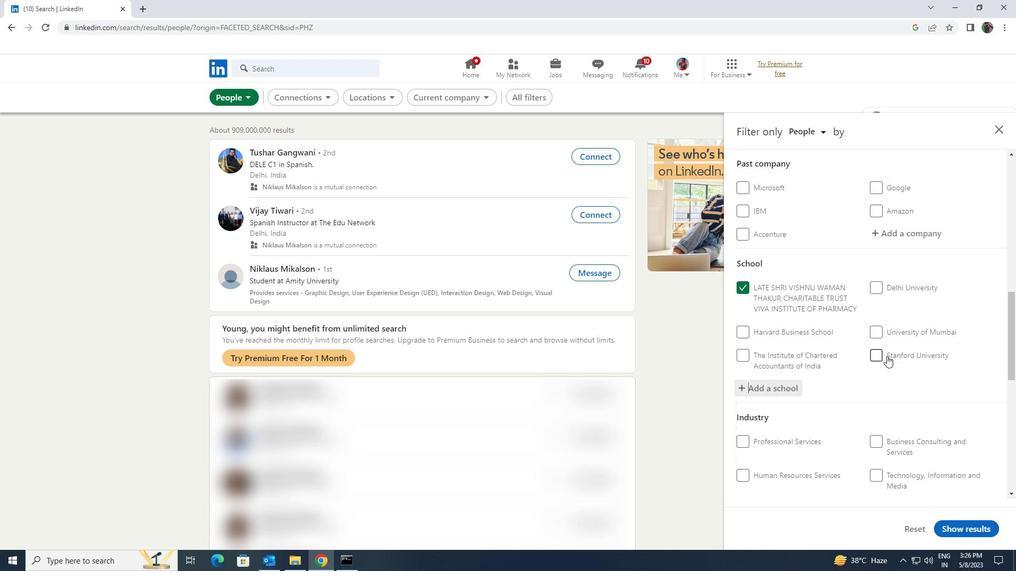 
Action: Mouse scrolled (888, 355) with delta (0, 0)
Screenshot: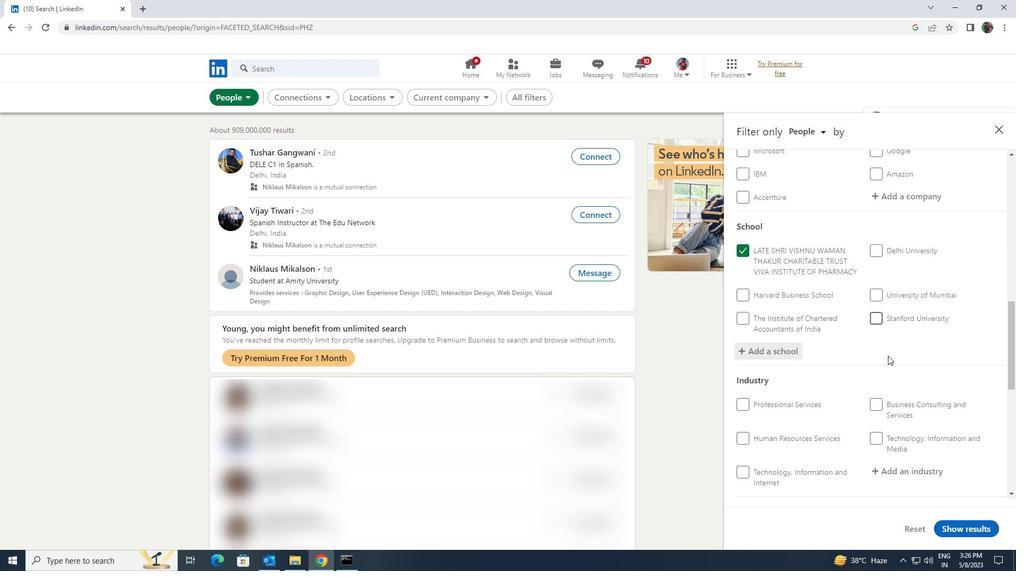 
Action: Mouse scrolled (888, 355) with delta (0, 0)
Screenshot: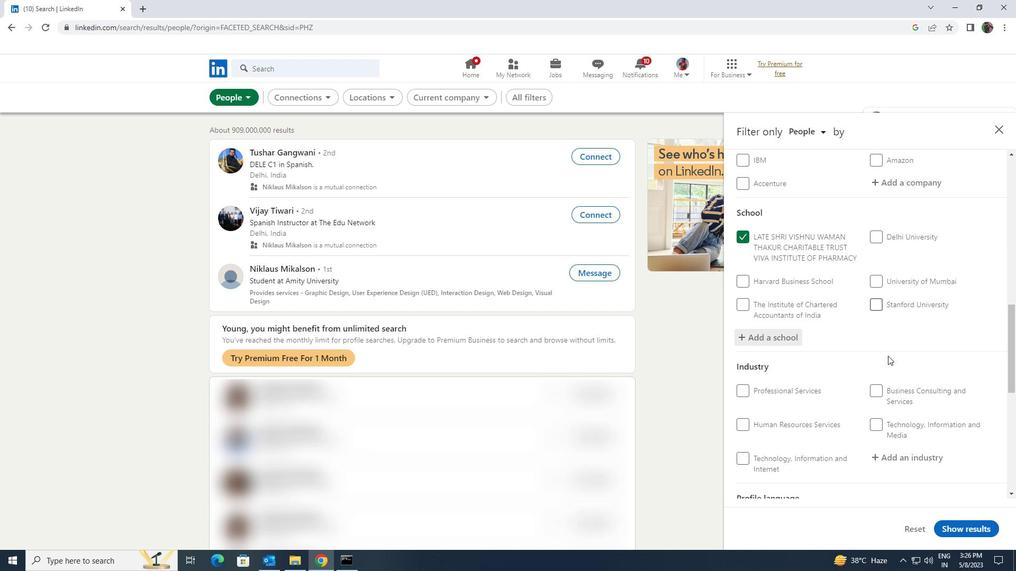 
Action: Mouse moved to (888, 351)
Screenshot: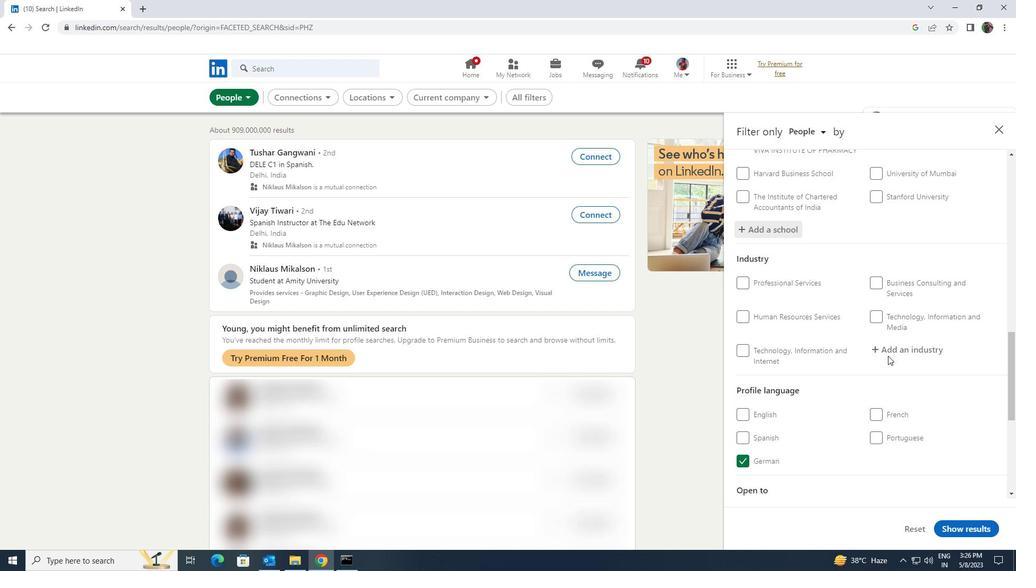 
Action: Mouse pressed left at (888, 351)
Screenshot: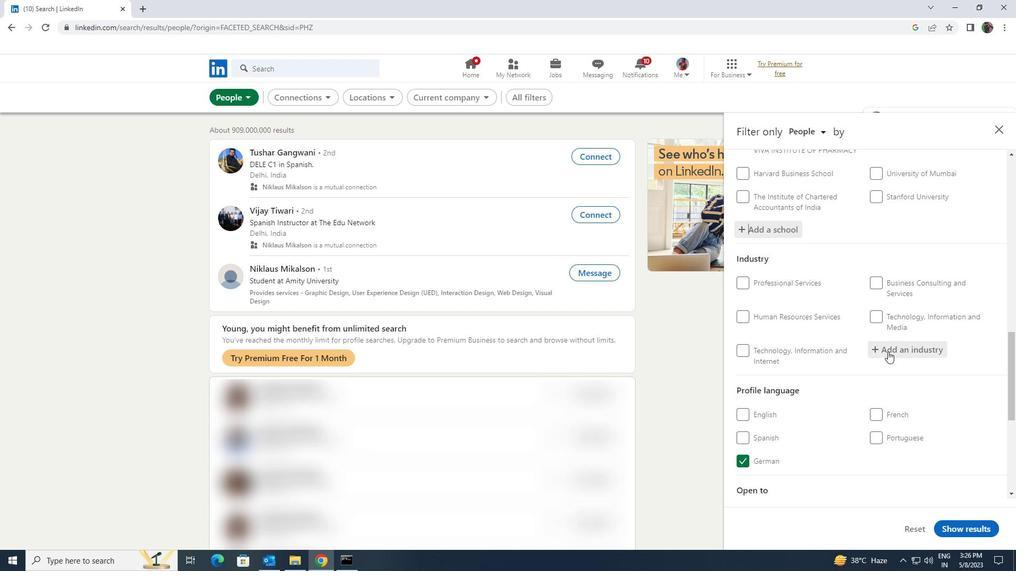 
Action: Key pressed <Key.shift><Key.shift><Key.shift><Key.shift><Key.shift><Key.shift><Key.shift><Key.shift><Key.shift><Key.shift><Key.shift><Key.shift><Key.shift><Key.shift><Key.shift><Key.shift><Key.shift><Key.shift><Key.shift><Key.shift><Key.shift><Key.shift><Key.shift><Key.shift><Key.shift><Key.shift><Key.shift><Key.shift><Key.shift><Key.shift><Key.shift><Key.shift><Key.shift><Key.shift>VENTURE<Key.space>
Screenshot: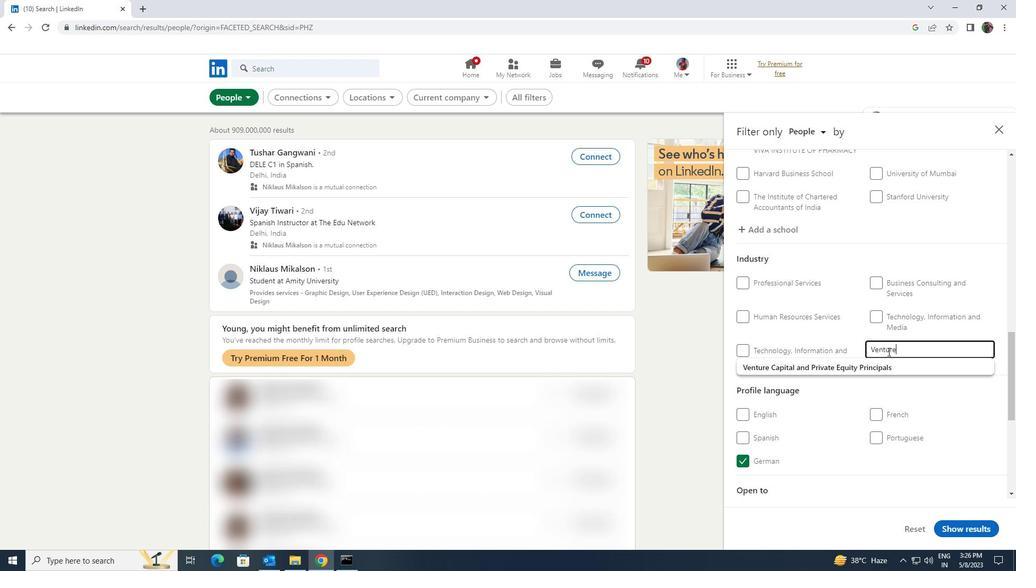 
Action: Mouse moved to (883, 368)
Screenshot: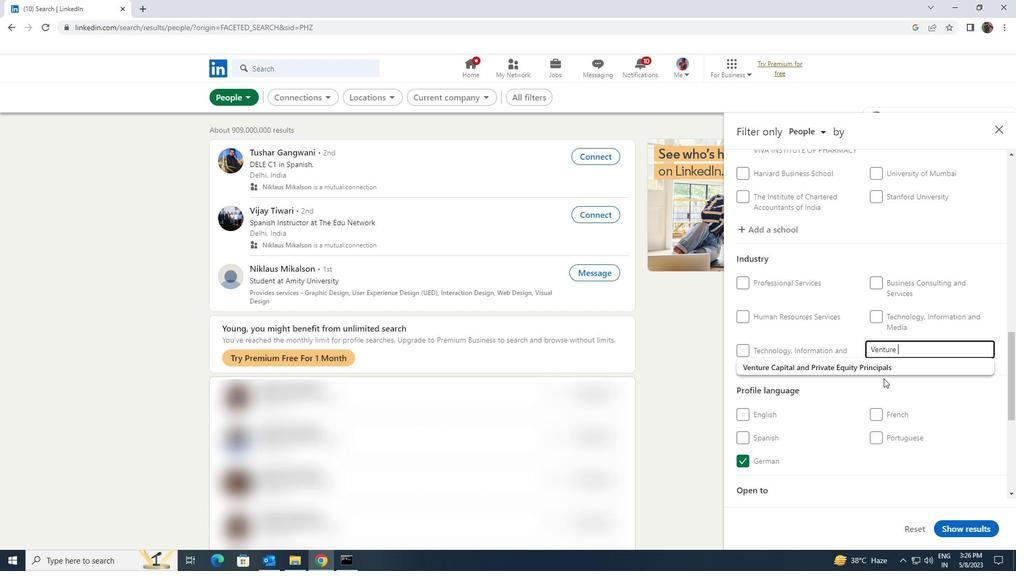 
Action: Mouse pressed left at (883, 368)
Screenshot: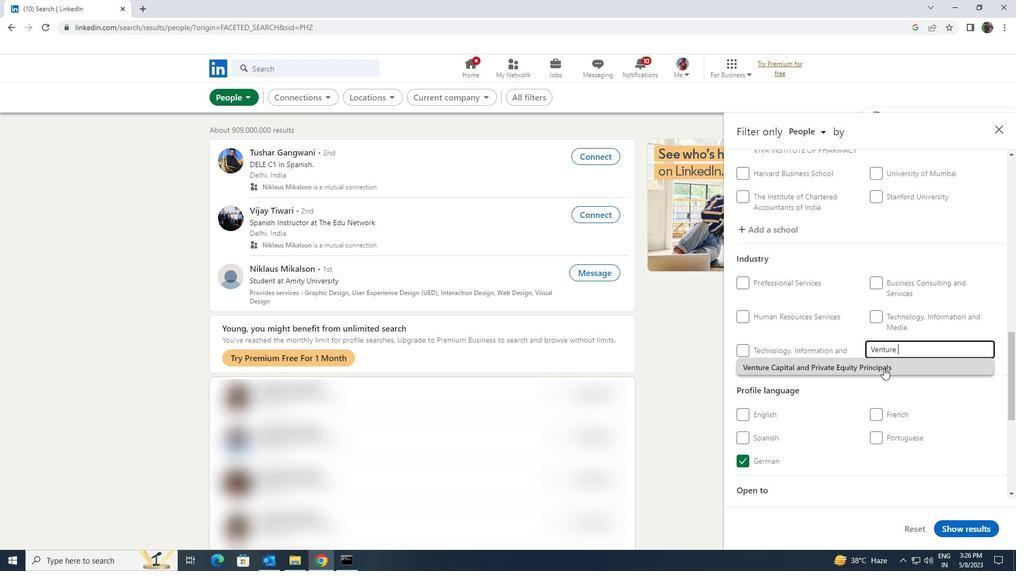 
Action: Mouse moved to (891, 369)
Screenshot: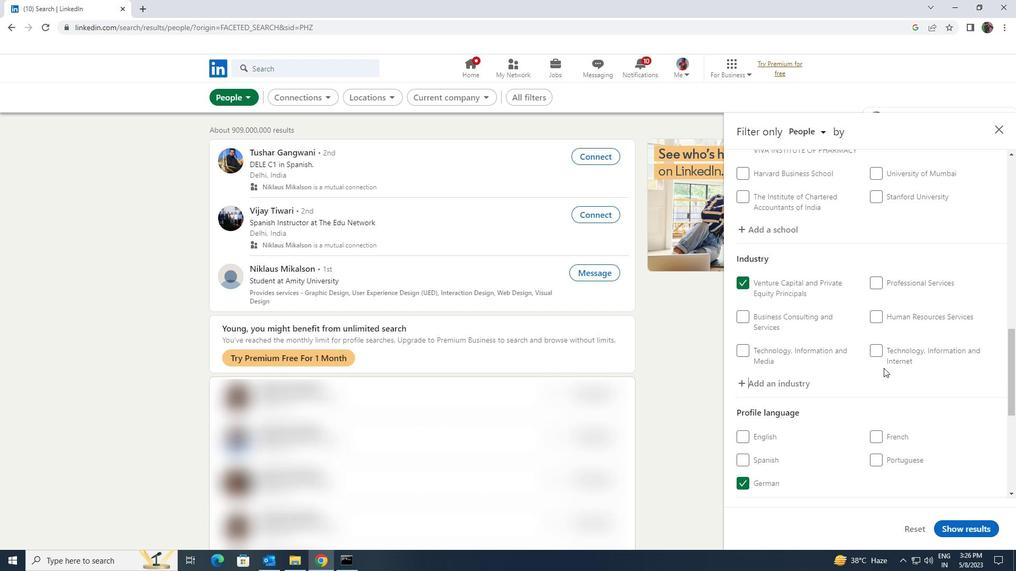 
Action: Mouse scrolled (891, 369) with delta (0, 0)
Screenshot: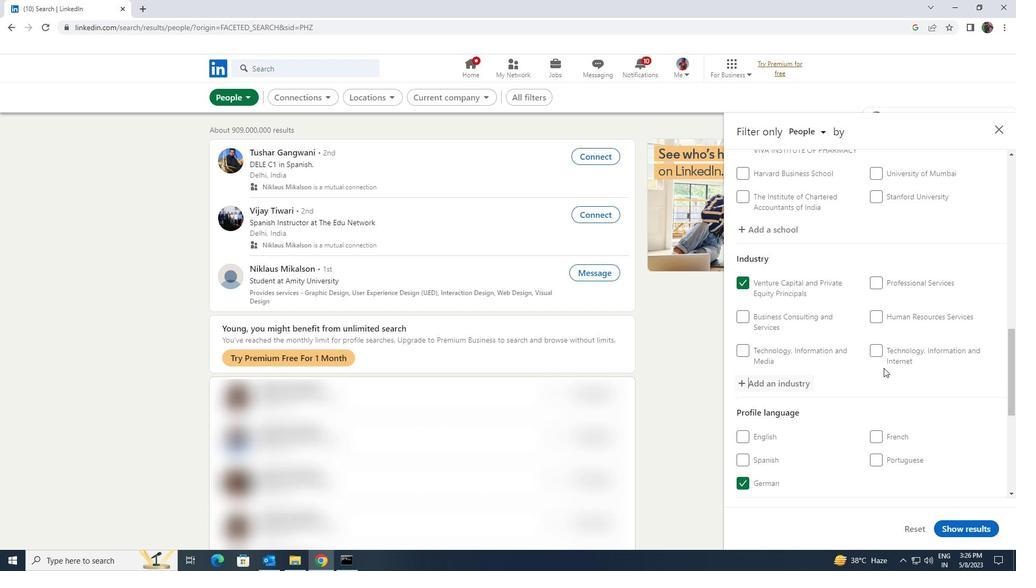 
Action: Mouse scrolled (891, 369) with delta (0, 0)
Screenshot: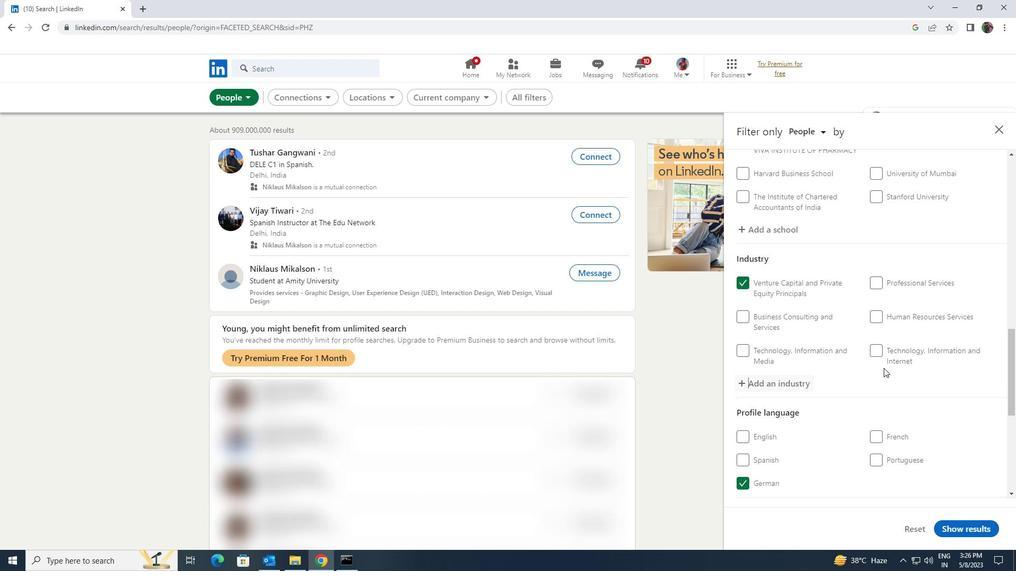 
Action: Mouse moved to (892, 369)
Screenshot: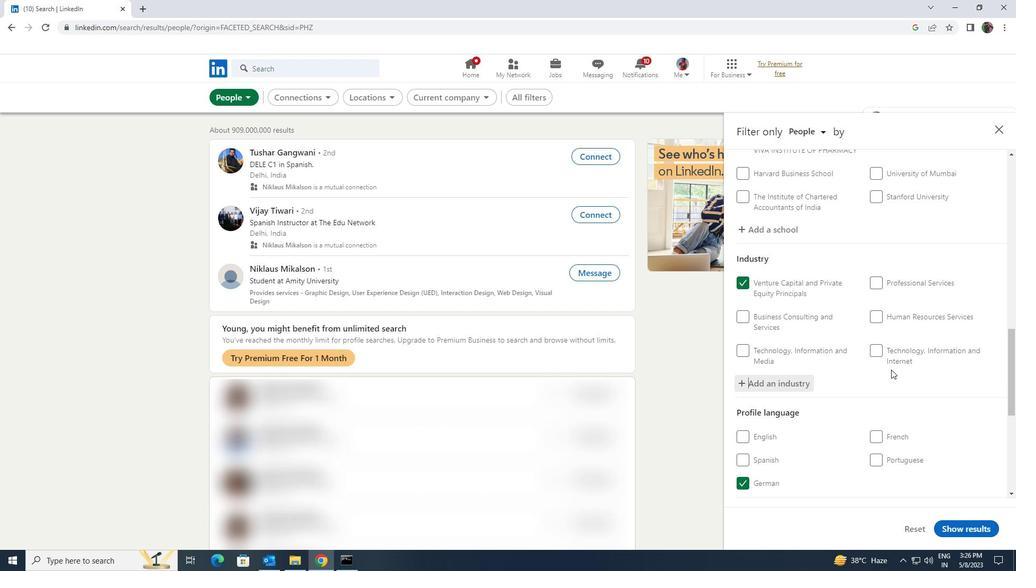 
Action: Mouse scrolled (892, 369) with delta (0, 0)
Screenshot: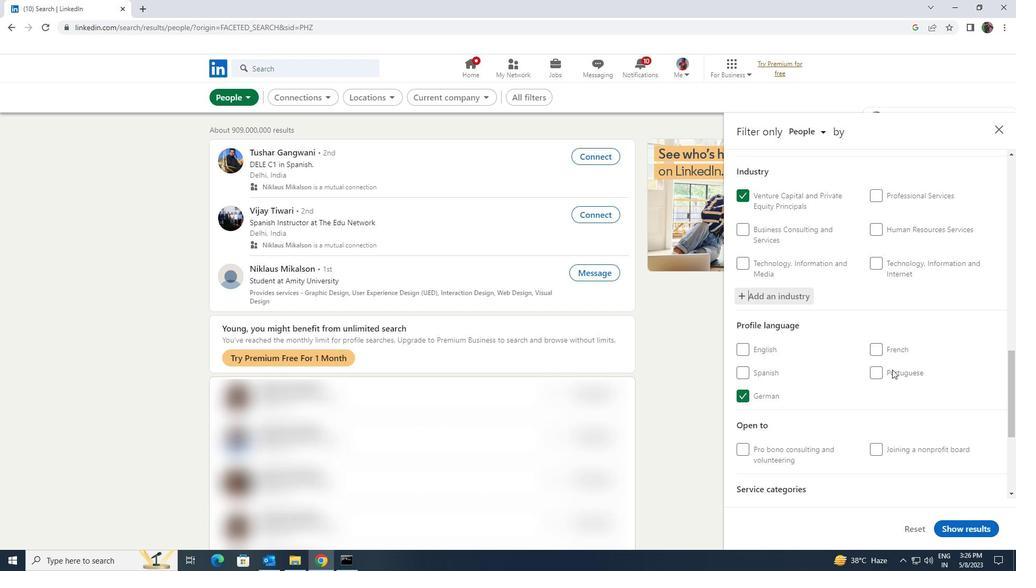 
Action: Mouse scrolled (892, 369) with delta (0, 0)
Screenshot: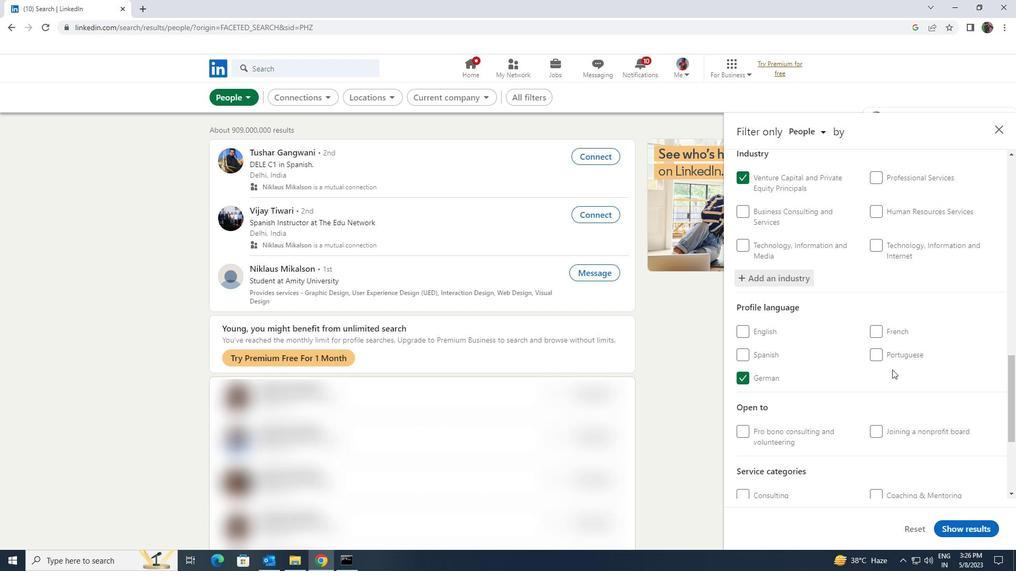 
Action: Mouse scrolled (892, 369) with delta (0, 0)
Screenshot: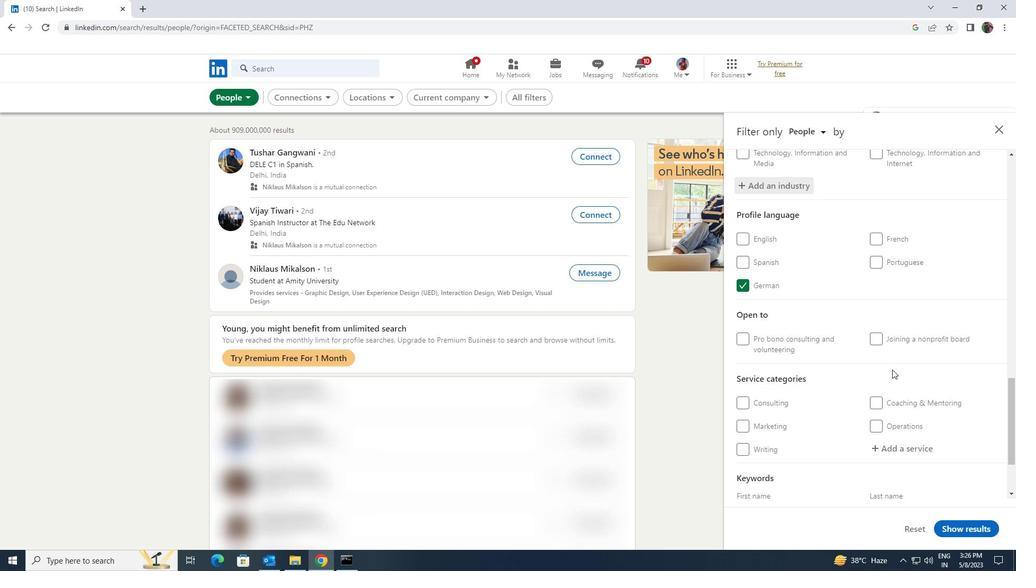 
Action: Mouse scrolled (892, 369) with delta (0, 0)
Screenshot: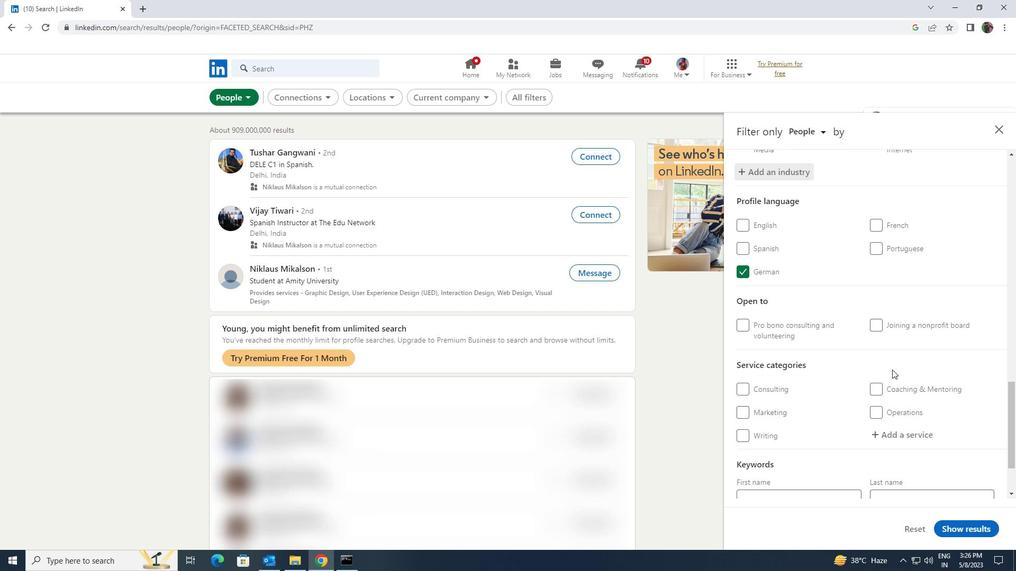 
Action: Mouse moved to (897, 353)
Screenshot: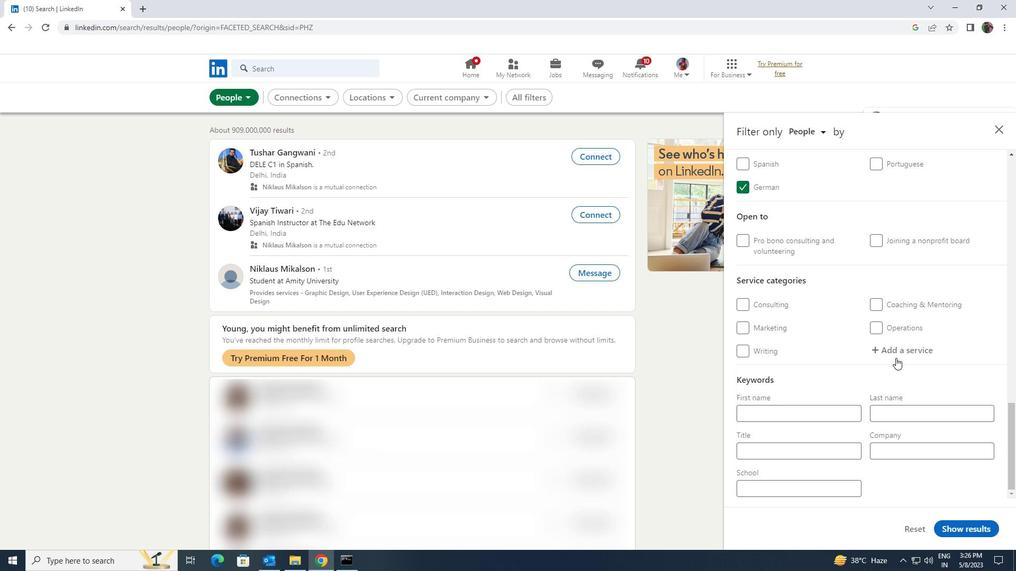 
Action: Mouse pressed left at (897, 353)
Screenshot: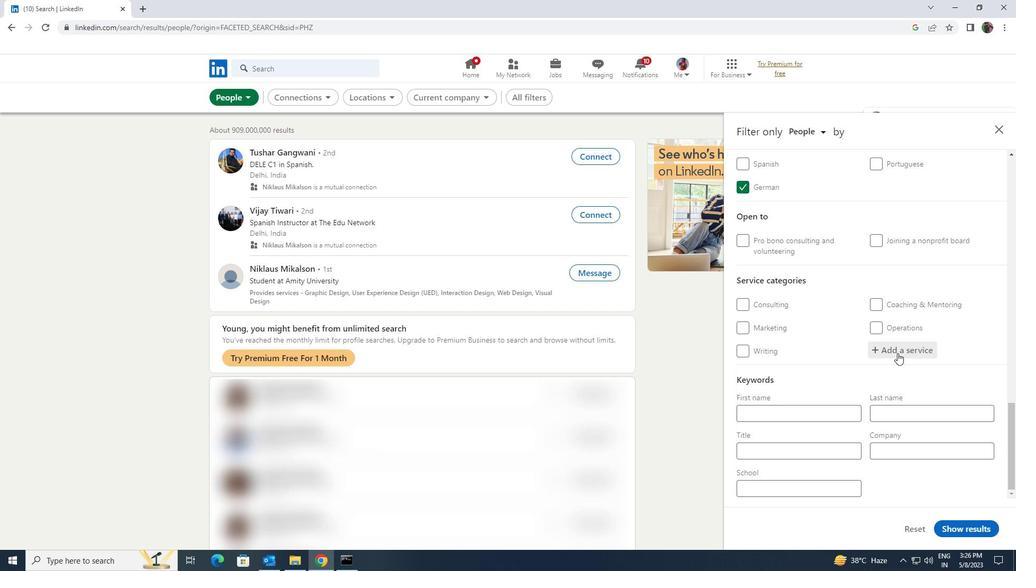 
Action: Key pressed <Key.shift><Key.shift><Key.shift>COMPUTER<Key.space><Key.shift><Key.shift>NET
Screenshot: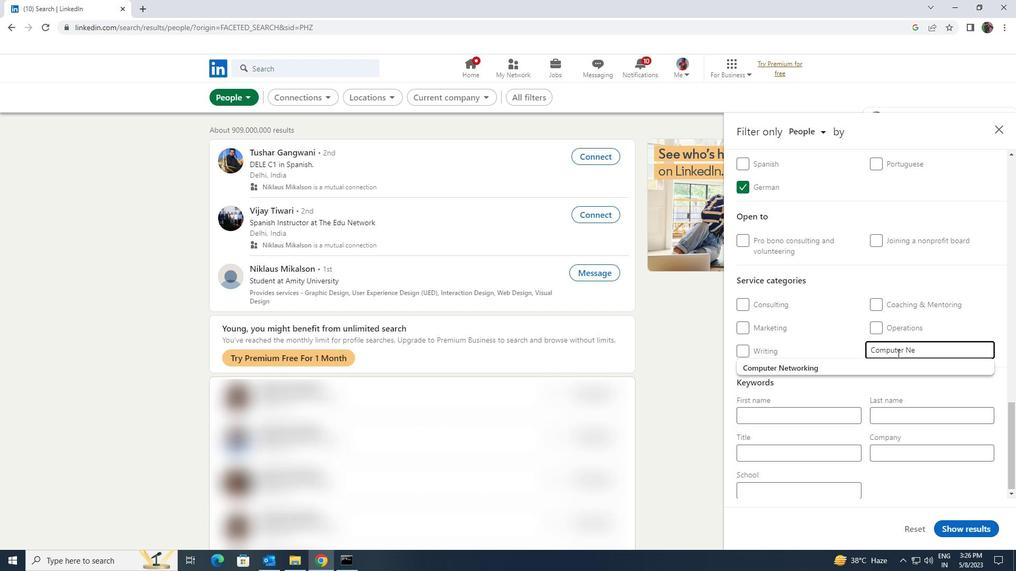 
Action: Mouse moved to (893, 363)
Screenshot: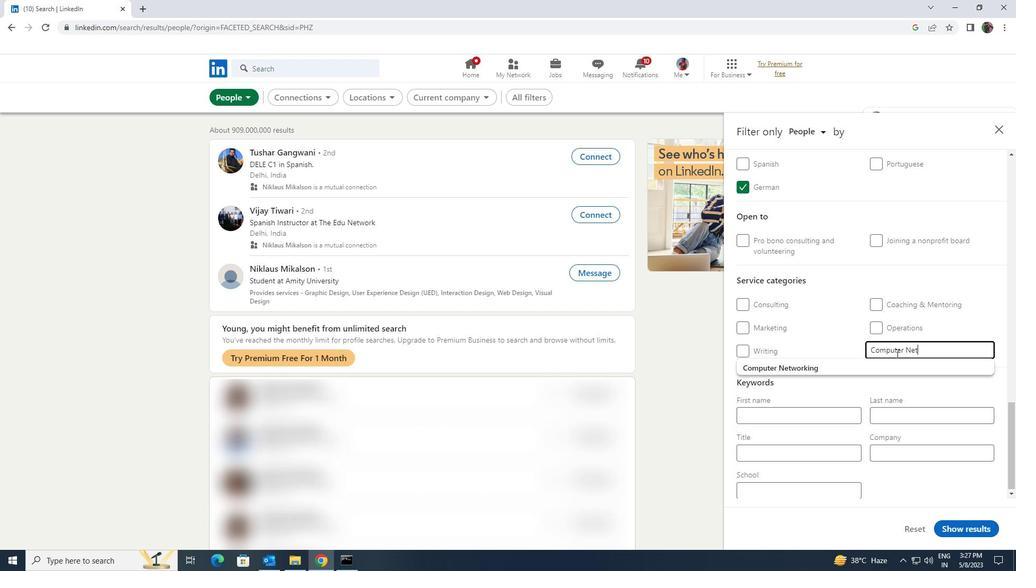 
Action: Mouse pressed left at (893, 363)
Screenshot: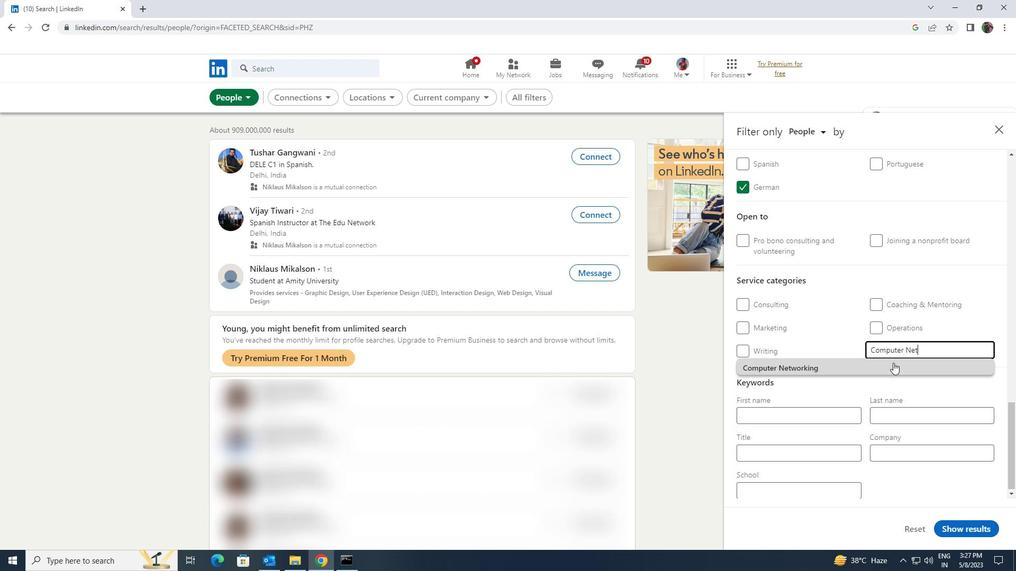 
Action: Mouse scrolled (893, 362) with delta (0, 0)
Screenshot: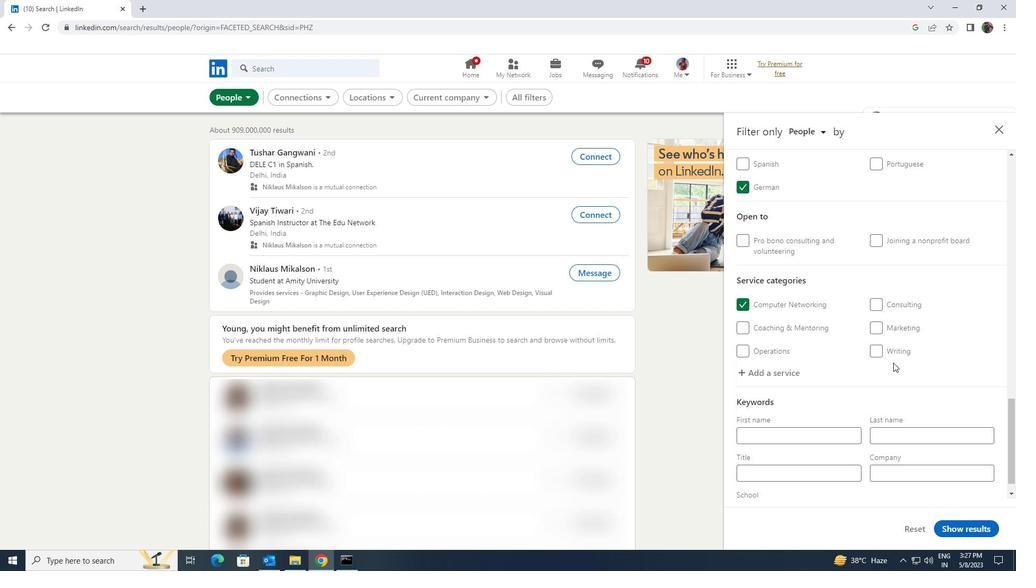 
Action: Mouse scrolled (893, 362) with delta (0, 0)
Screenshot: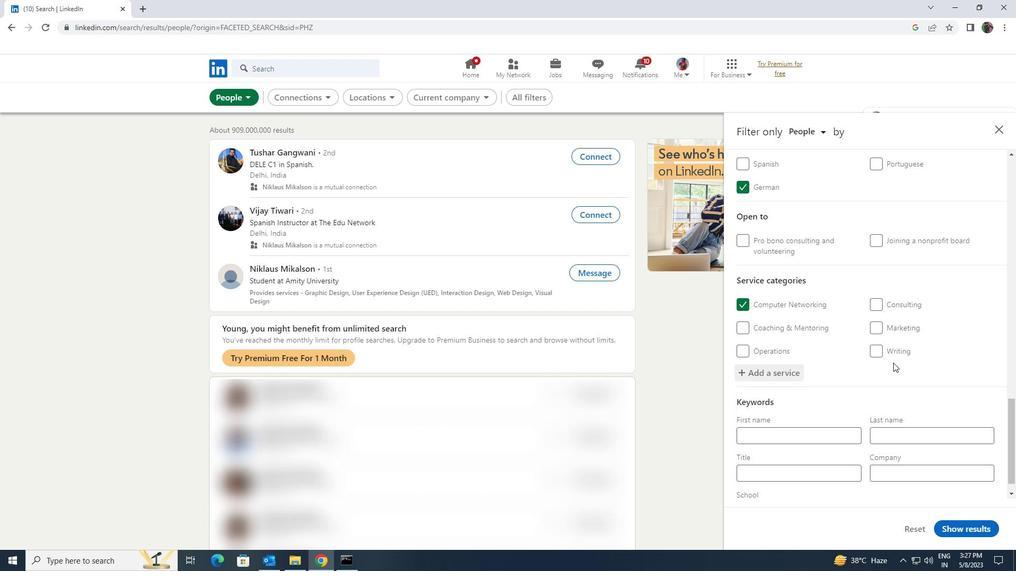 
Action: Mouse scrolled (893, 362) with delta (0, 0)
Screenshot: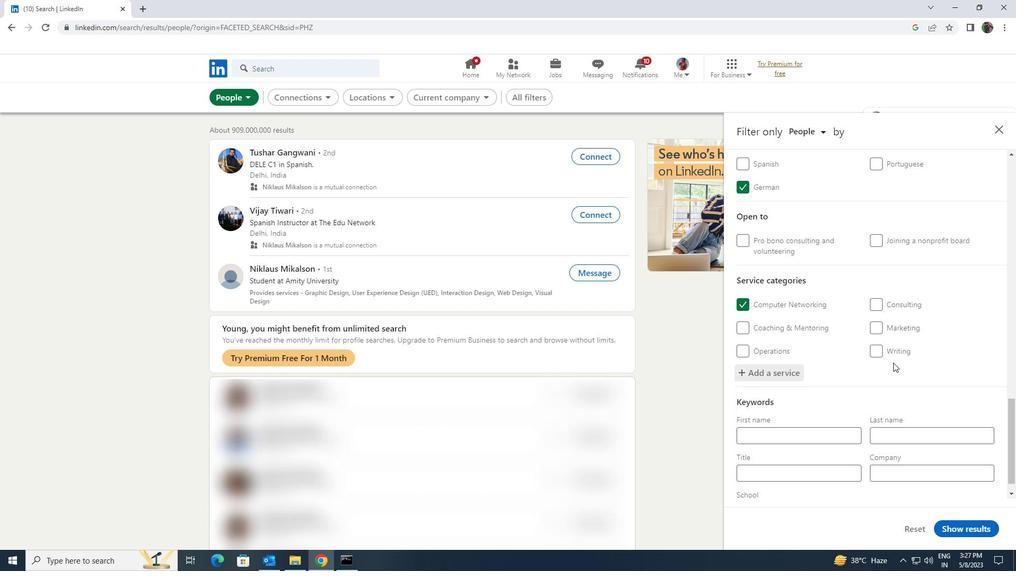 
Action: Mouse scrolled (893, 362) with delta (0, 0)
Screenshot: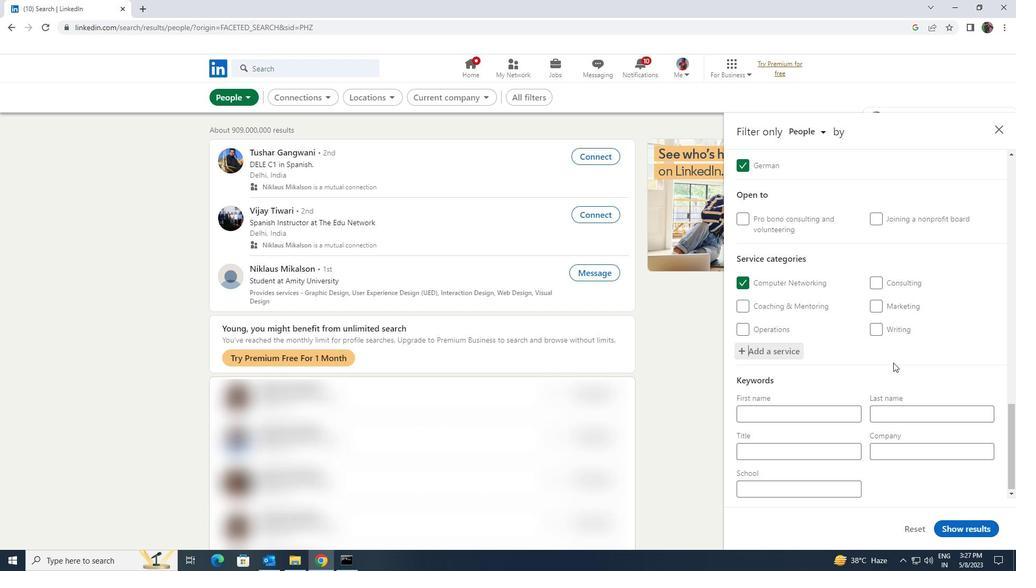 
Action: Mouse scrolled (893, 362) with delta (0, 0)
Screenshot: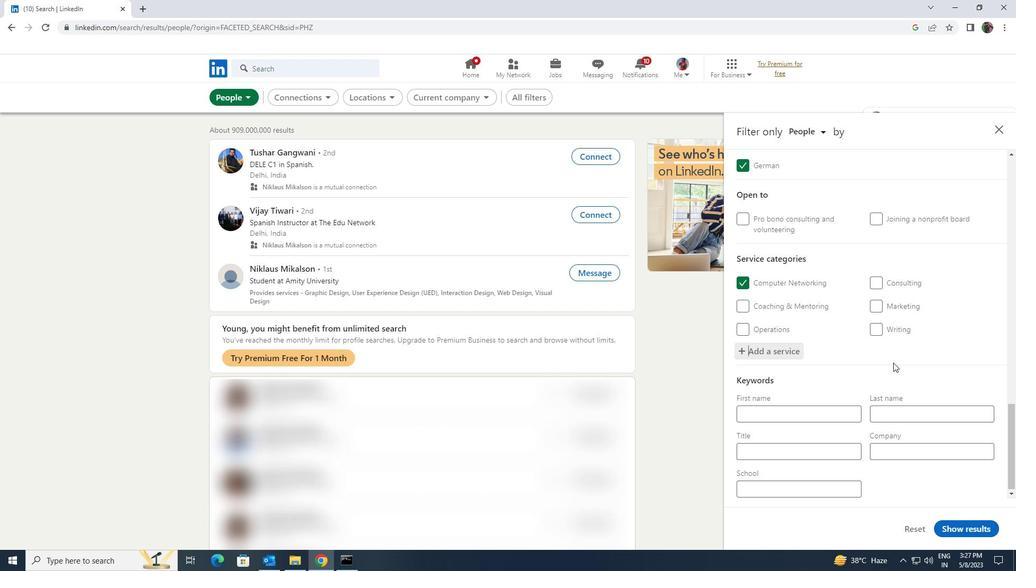 
Action: Mouse scrolled (893, 362) with delta (0, 0)
Screenshot: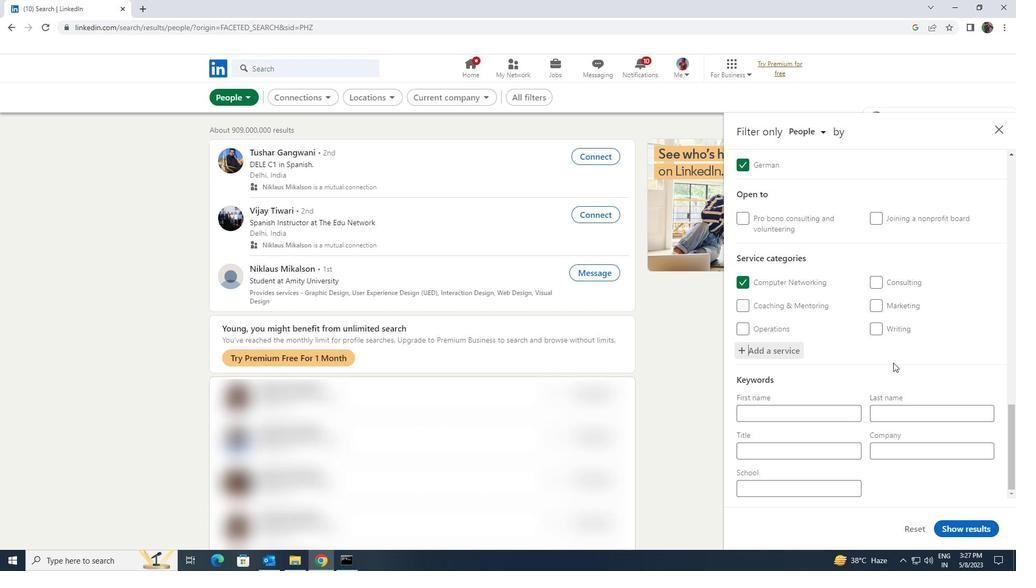 
Action: Mouse moved to (857, 449)
Screenshot: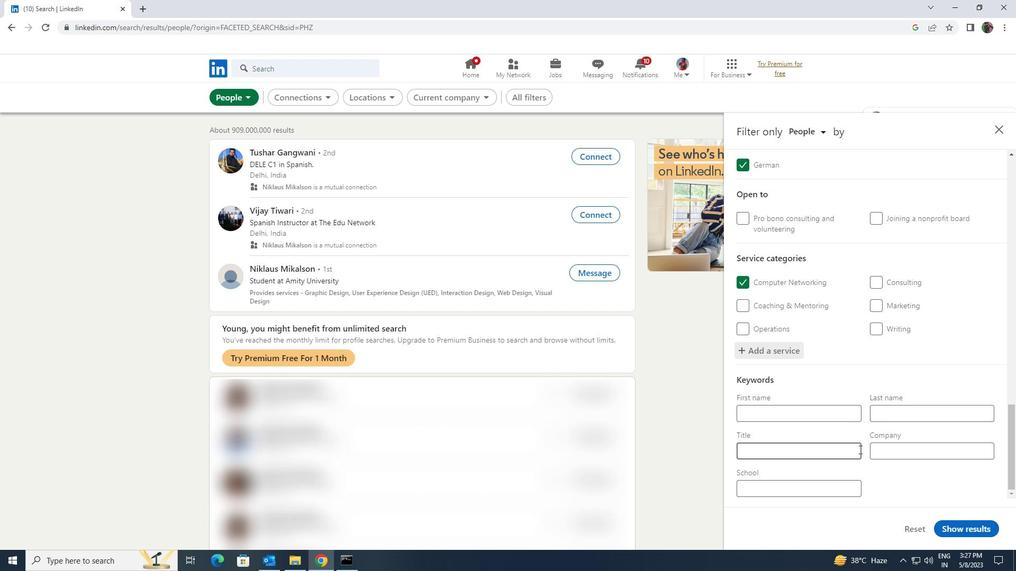 
Action: Mouse pressed left at (857, 449)
Screenshot: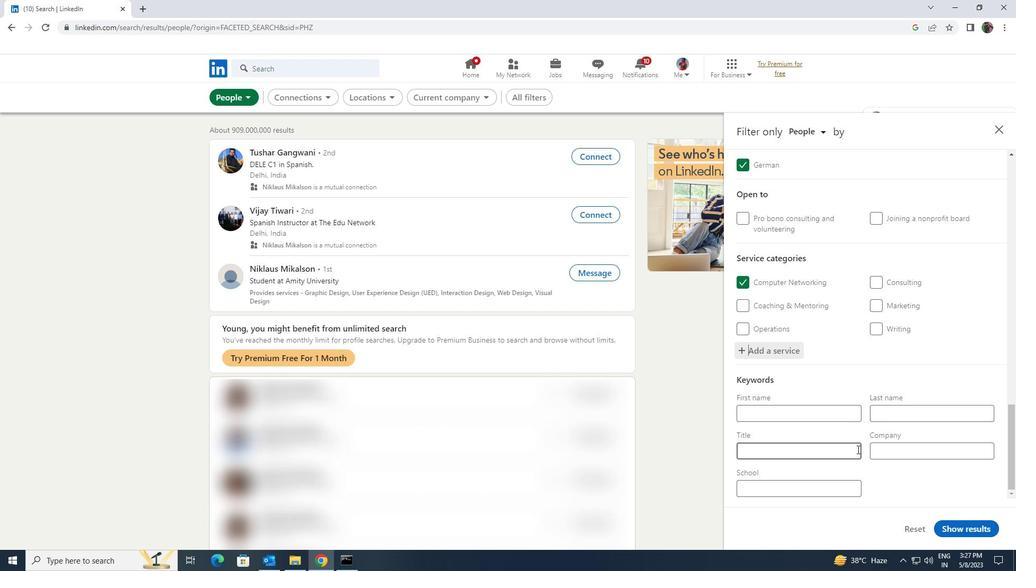 
Action: Key pressed <Key.shift><Key.shift><Key.shift><Key.shift><Key.shift><Key.shift><Key.shift><Key.shift><Key.shift>SOFTWARE<Key.space><Key.shift>ENGINEER
Screenshot: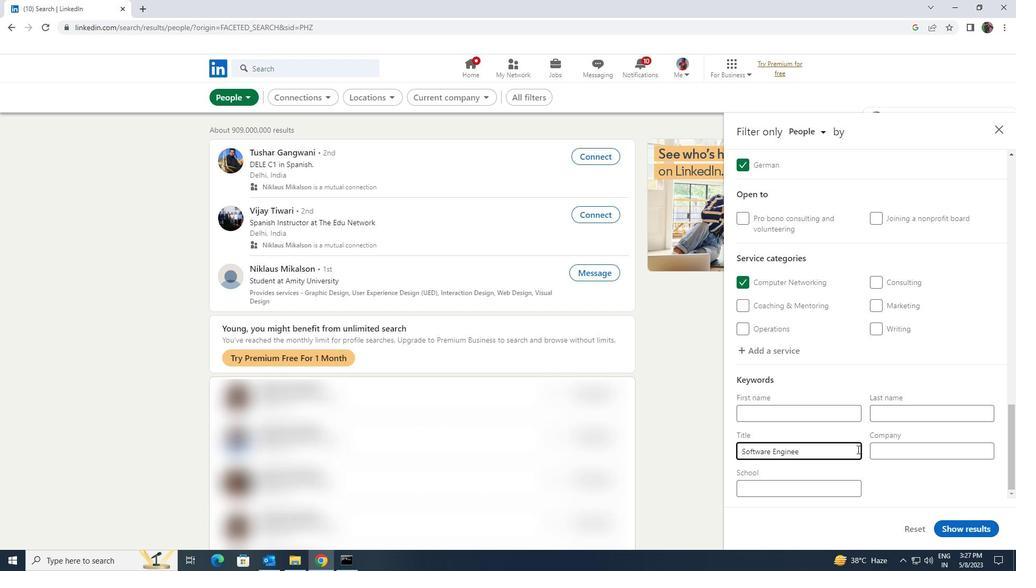 
Action: Mouse moved to (946, 522)
Screenshot: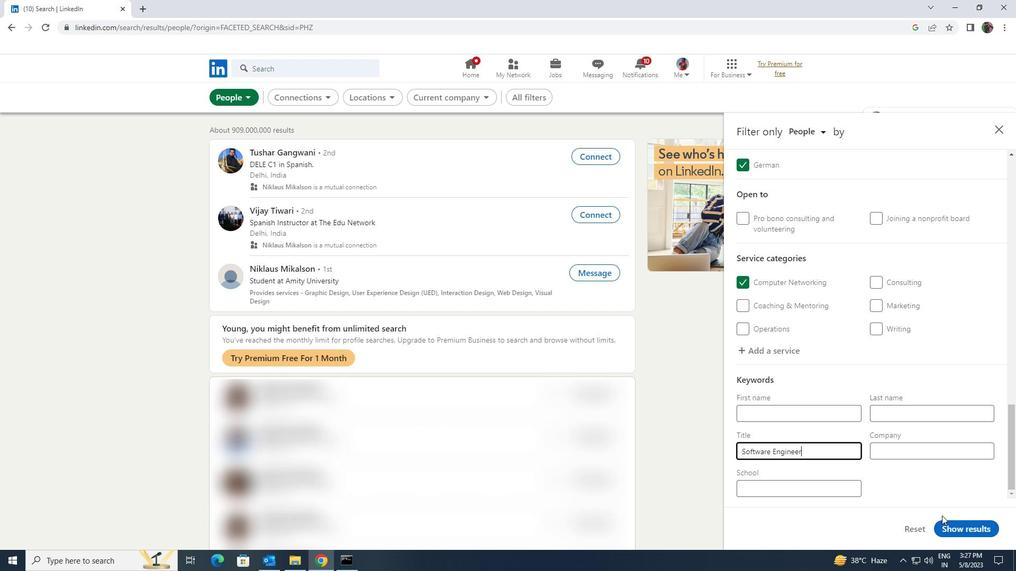 
Action: Mouse pressed left at (946, 522)
Screenshot: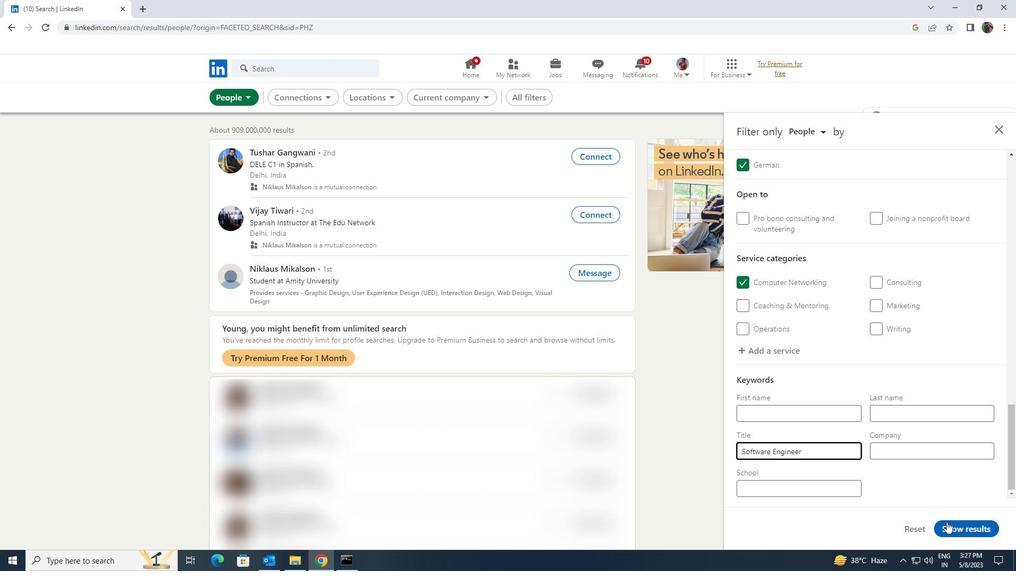 
